 Task: Add Sprouts Organic Oregano Oil + Ginger Gummies to the cart.
Action: Mouse moved to (218, 96)
Screenshot: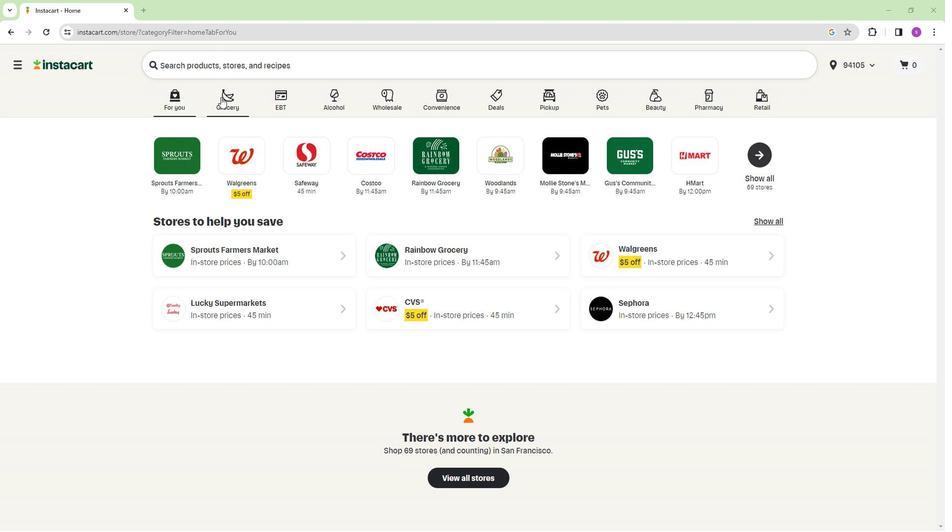 
Action: Mouse pressed left at (218, 96)
Screenshot: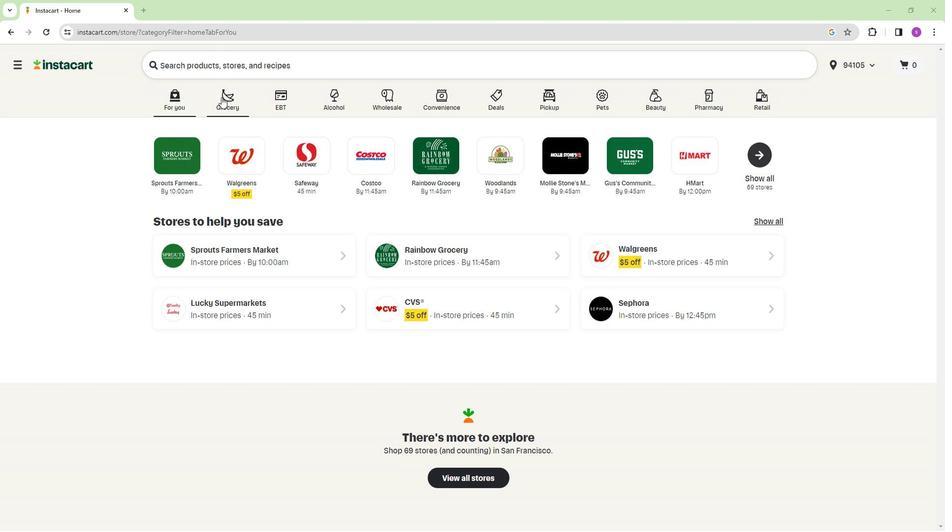 
Action: Mouse moved to (594, 175)
Screenshot: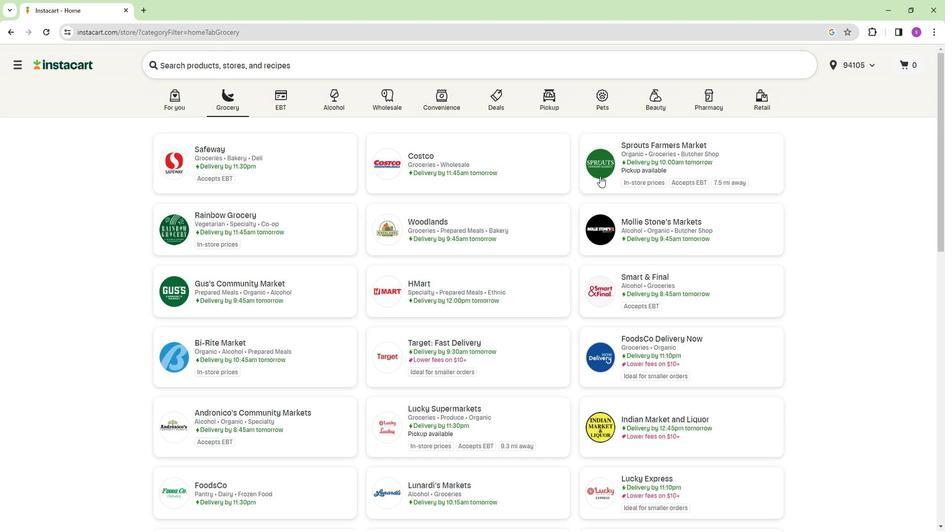 
Action: Mouse pressed left at (594, 175)
Screenshot: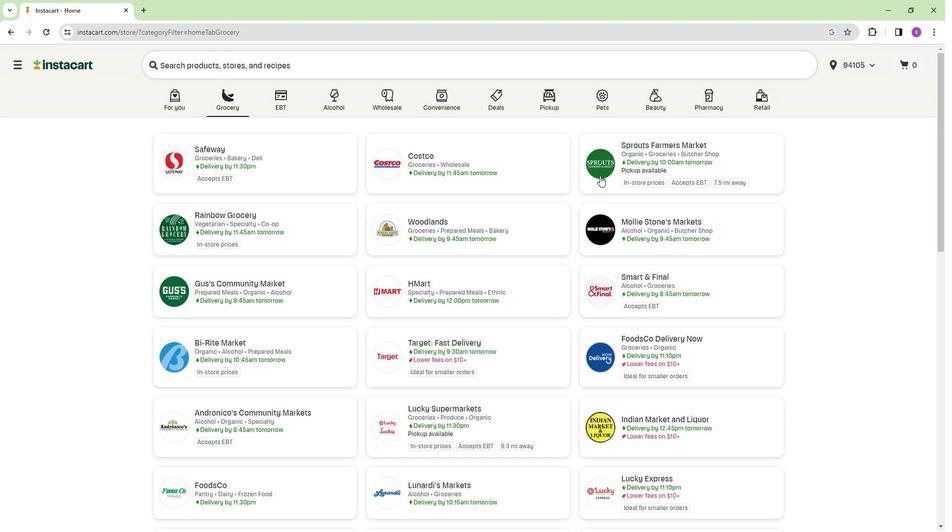 
Action: Mouse moved to (68, 372)
Screenshot: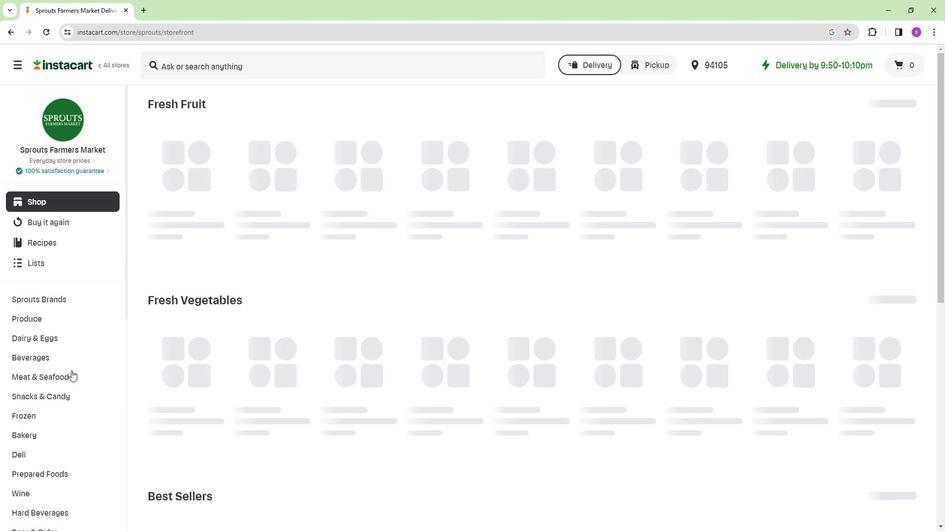 
Action: Mouse scrolled (68, 371) with delta (0, 0)
Screenshot: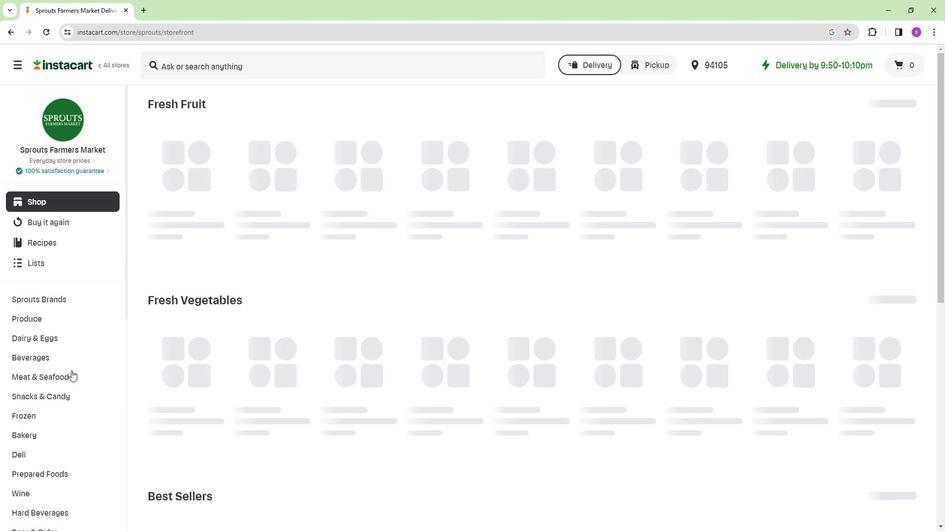 
Action: Mouse moved to (70, 371)
Screenshot: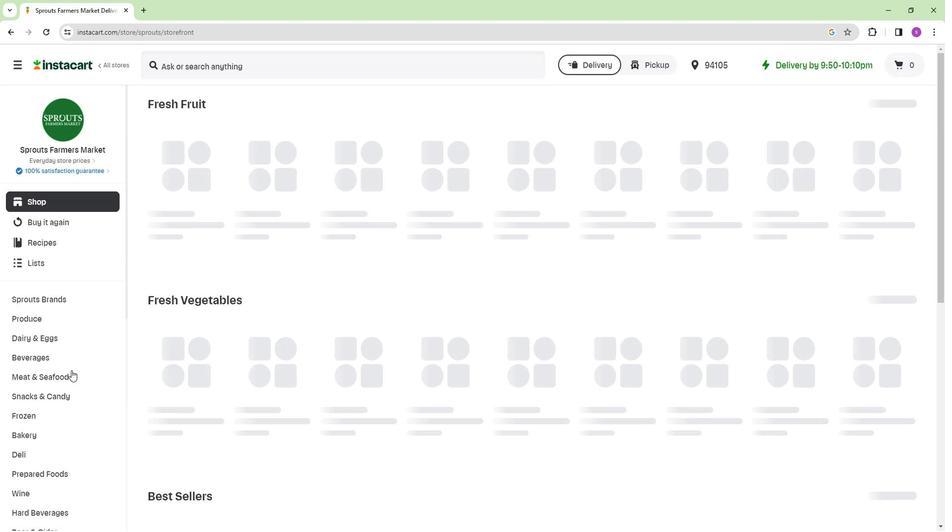 
Action: Mouse scrolled (70, 370) with delta (0, 0)
Screenshot: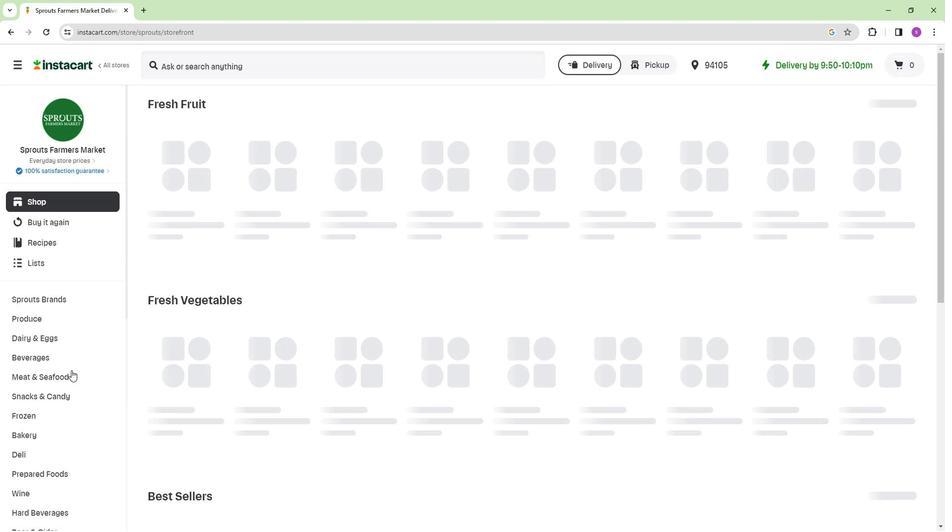 
Action: Mouse moved to (71, 370)
Screenshot: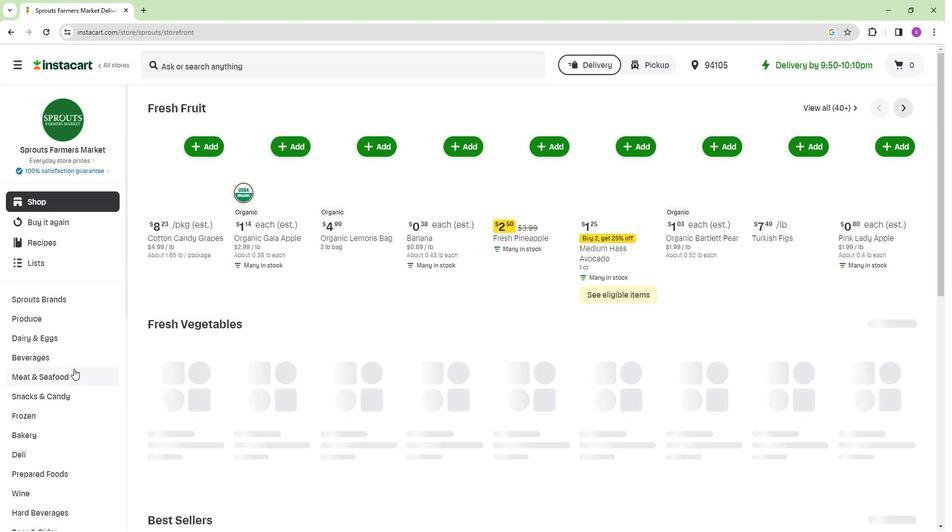 
Action: Mouse scrolled (71, 369) with delta (0, 0)
Screenshot: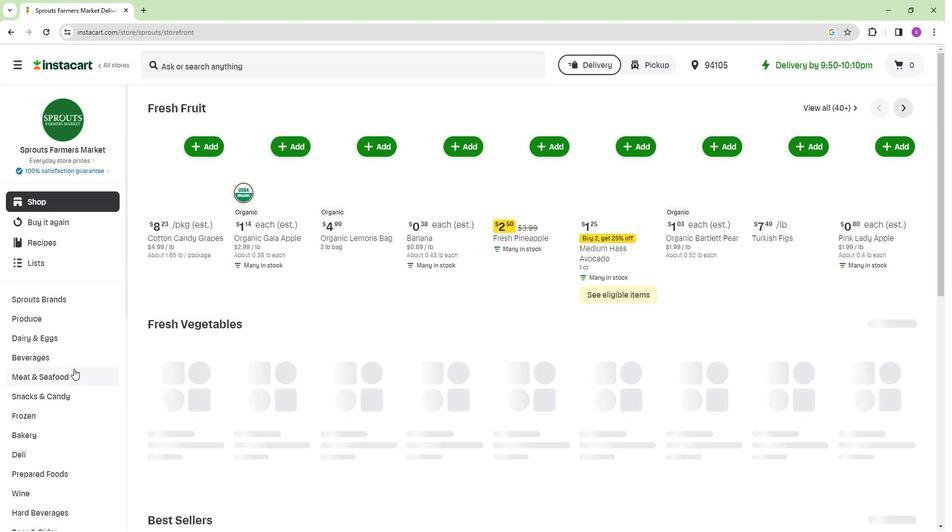 
Action: Mouse moved to (76, 365)
Screenshot: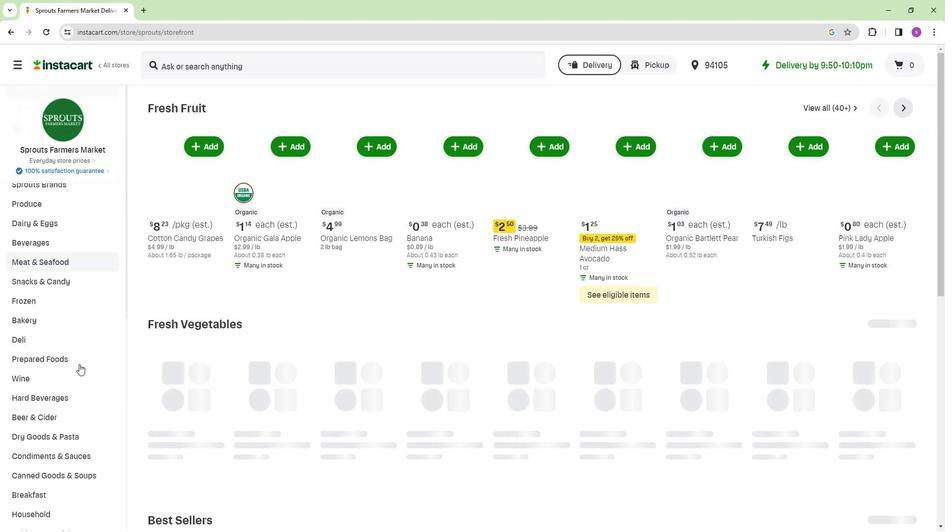 
Action: Mouse scrolled (76, 365) with delta (0, 0)
Screenshot: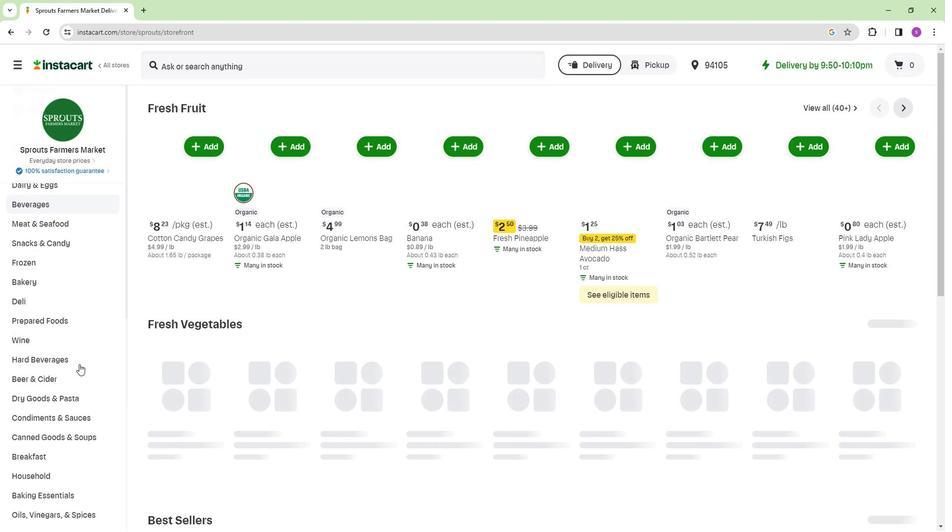 
Action: Mouse moved to (77, 365)
Screenshot: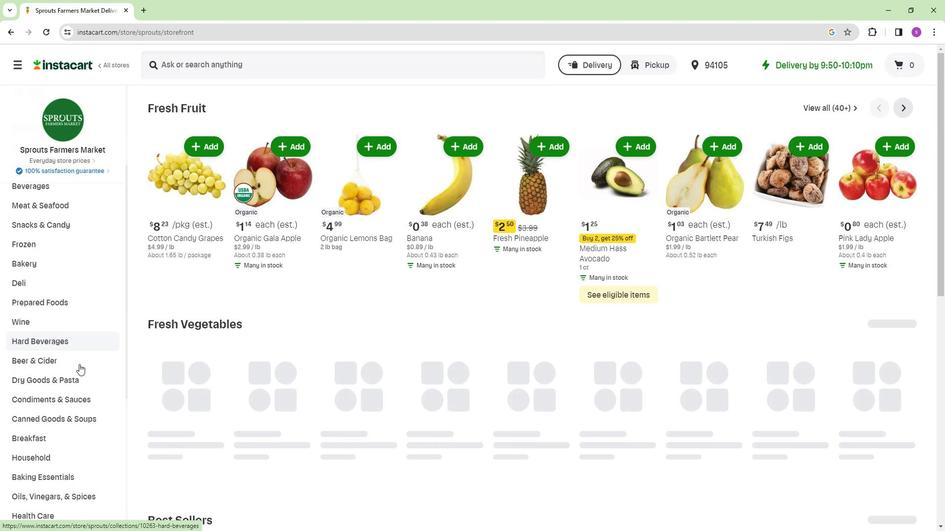 
Action: Mouse scrolled (77, 364) with delta (0, 0)
Screenshot: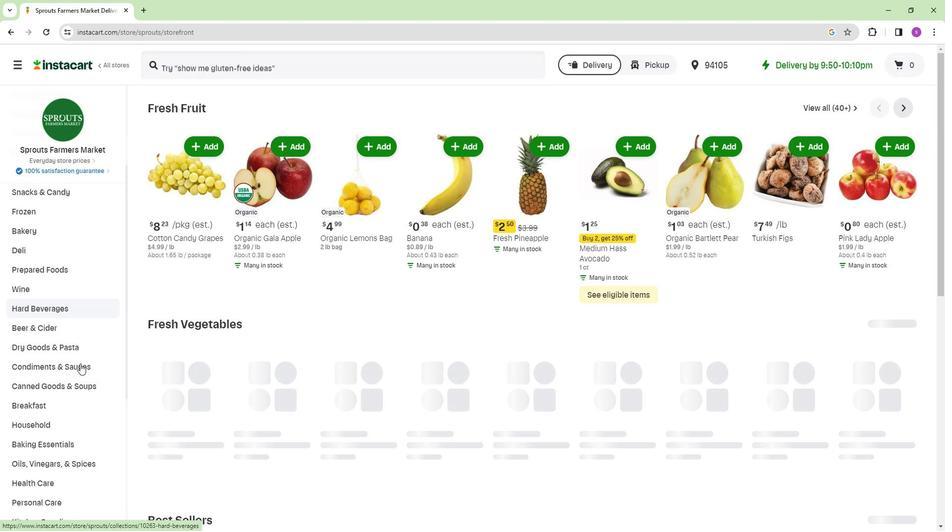 
Action: Mouse scrolled (77, 364) with delta (0, 0)
Screenshot: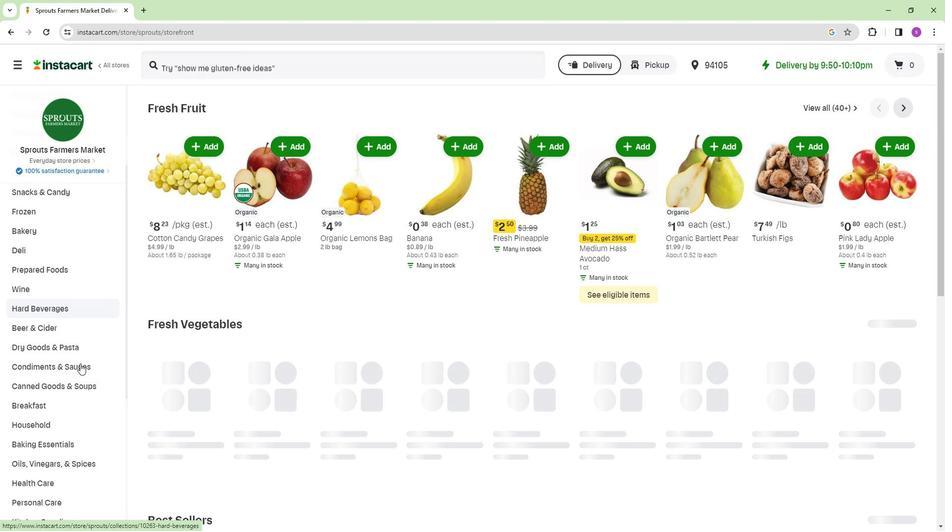 
Action: Mouse moved to (64, 384)
Screenshot: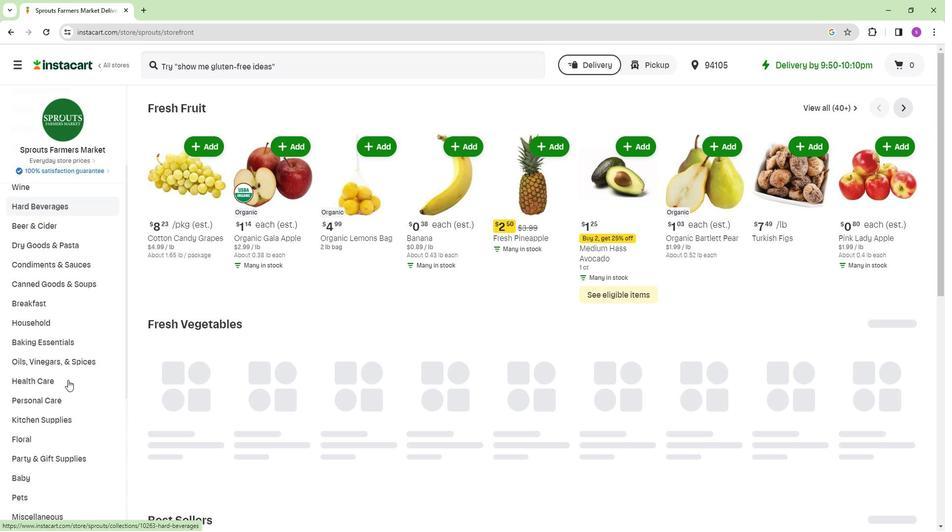 
Action: Mouse pressed left at (64, 384)
Screenshot: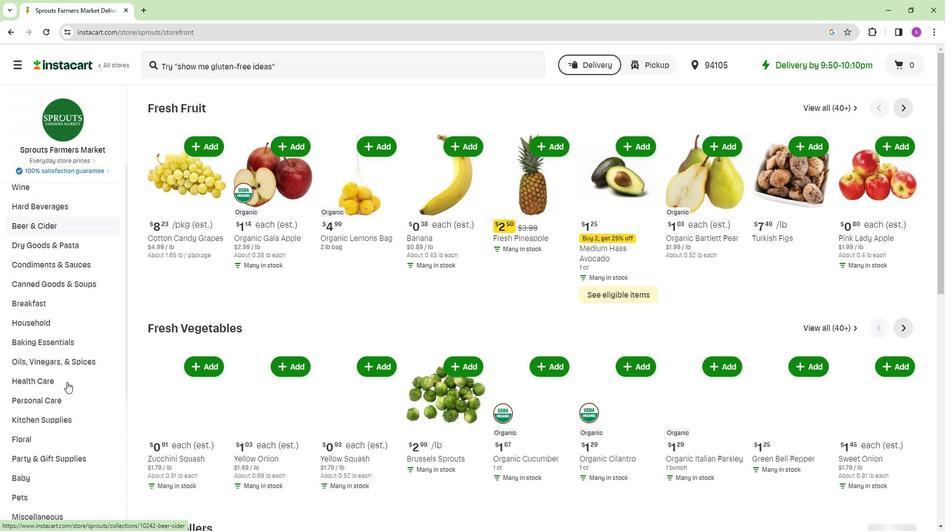 
Action: Mouse moved to (44, 386)
Screenshot: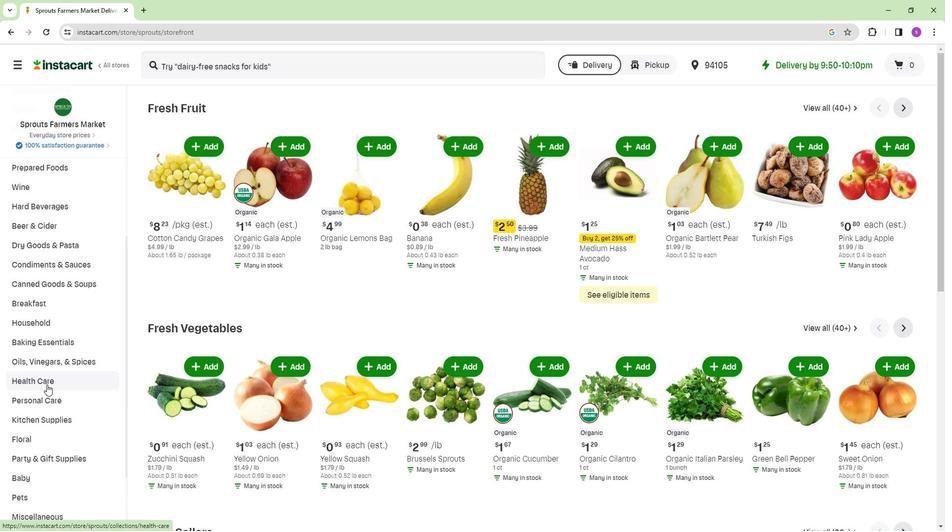 
Action: Mouse pressed left at (44, 386)
Screenshot: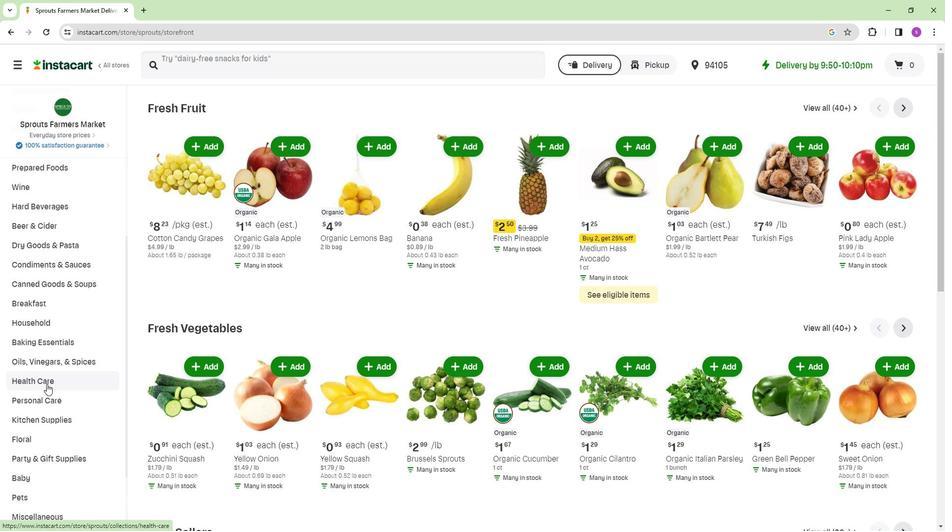 
Action: Mouse moved to (334, 131)
Screenshot: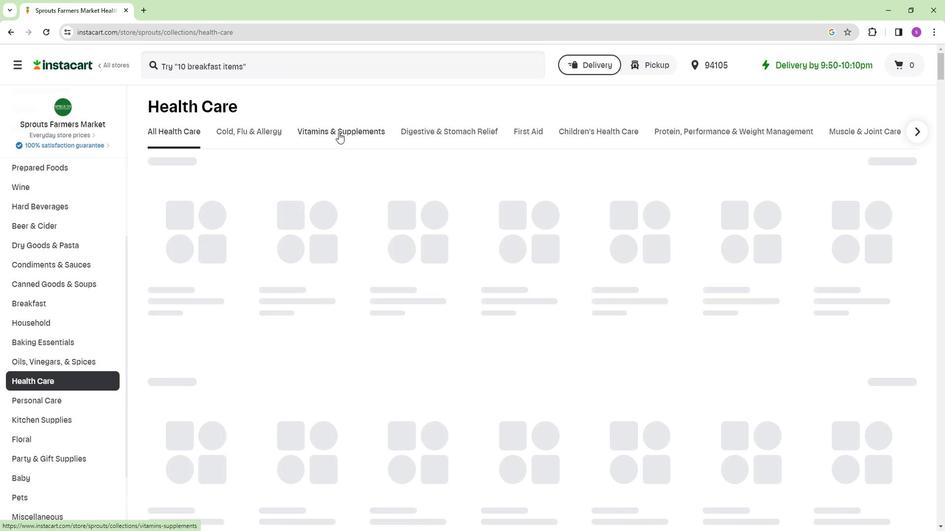 
Action: Mouse pressed left at (334, 131)
Screenshot: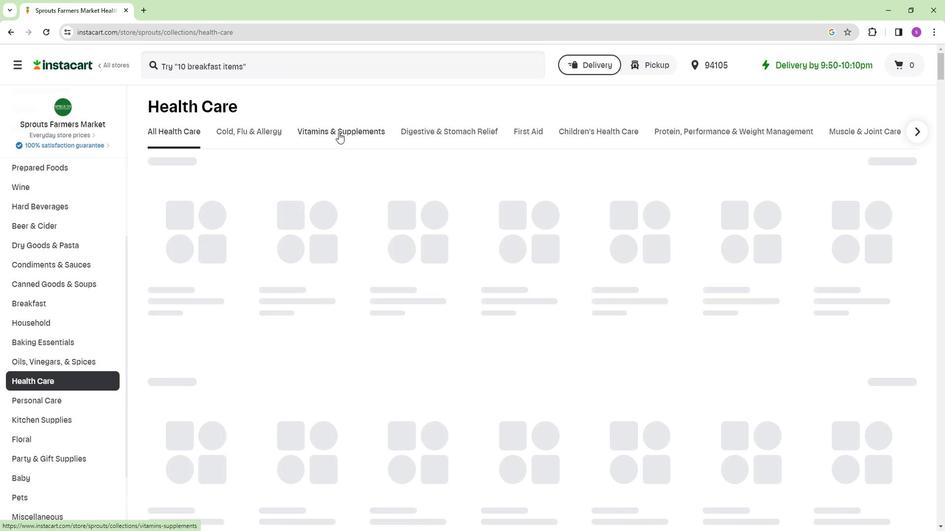 
Action: Mouse moved to (315, 176)
Screenshot: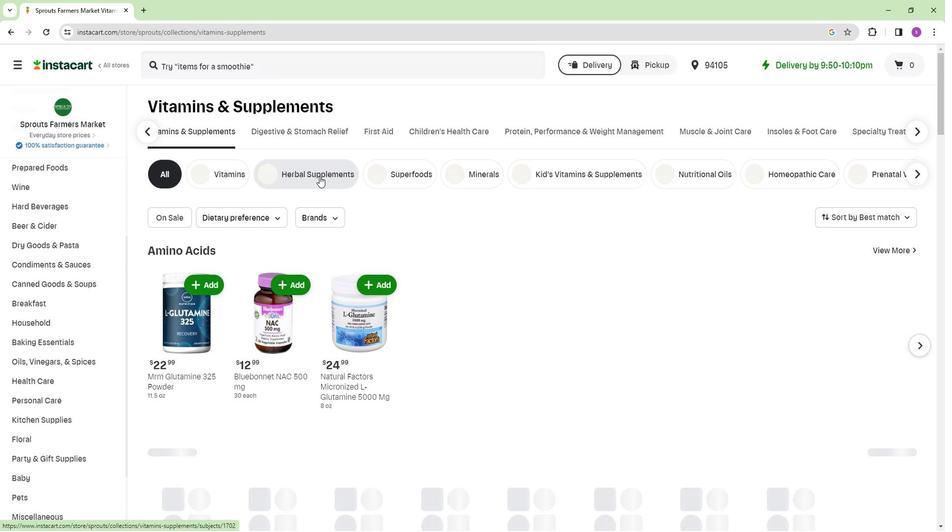 
Action: Mouse pressed left at (315, 176)
Screenshot: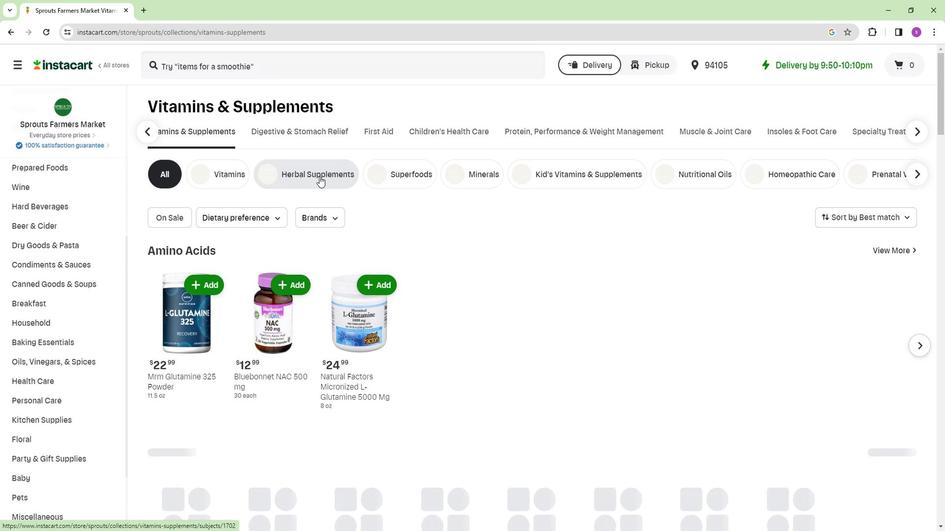 
Action: Mouse moved to (275, 64)
Screenshot: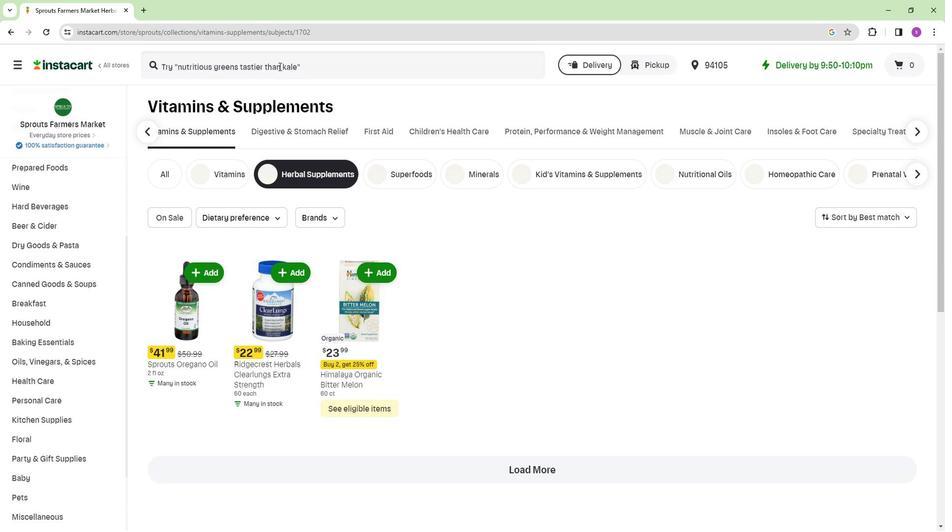 
Action: Mouse pressed left at (275, 64)
Screenshot: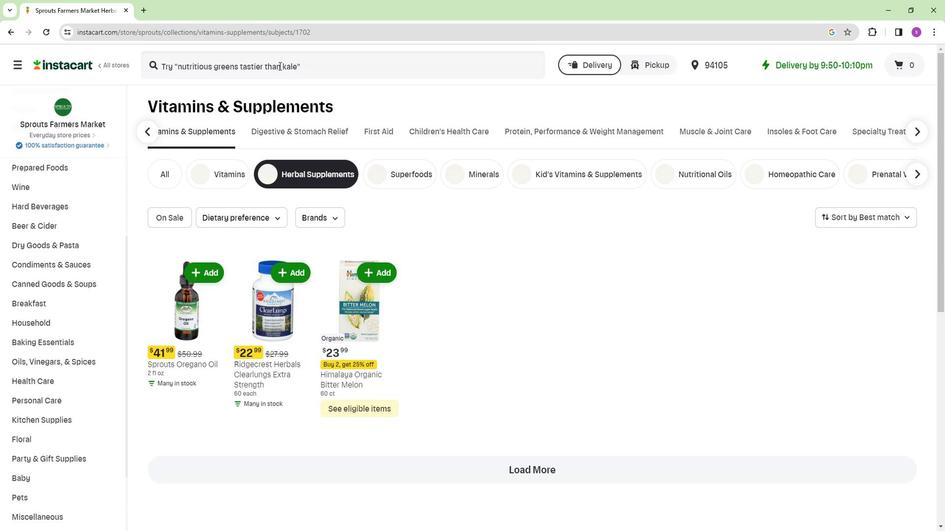 
Action: Key pressed <Key.shift>Sprouts<Key.space><Key.shift>Organic<Key.space><Key.shift>Oe<Key.backspace>regano<Key.space><Key.shift>Ol<Key.backspace>il<Key.space>+<Key.space><Key.shift>Ginger<Key.space><Key.shift>Gummies<Key.enter>
Screenshot: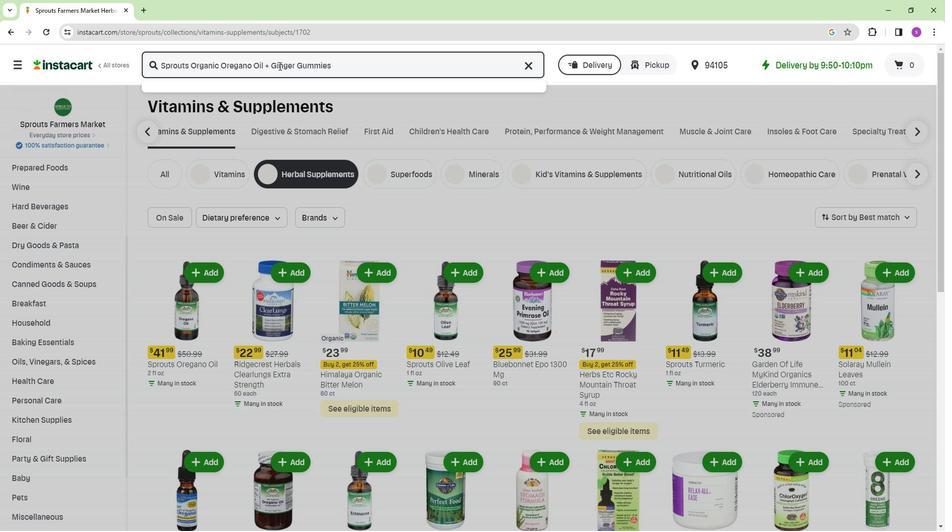 
Action: Mouse moved to (268, 333)
Screenshot: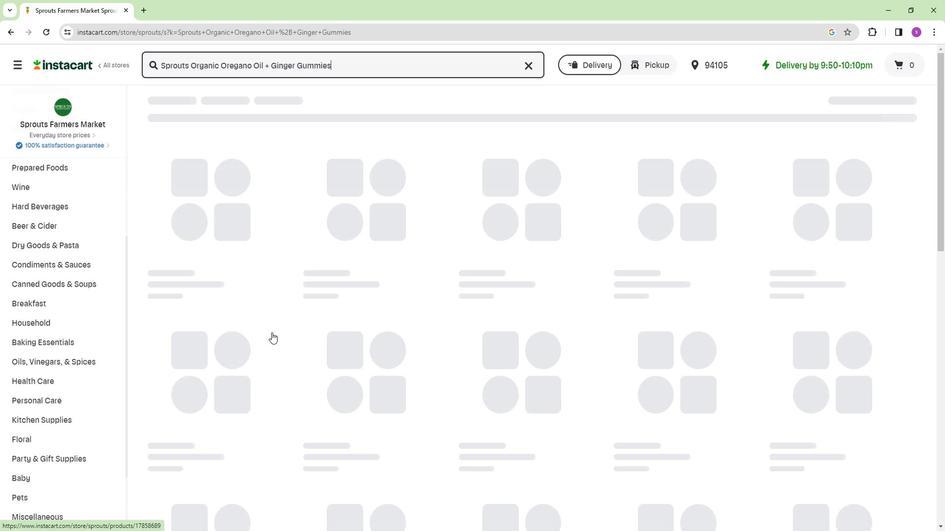 
Action: Mouse scrolled (268, 333) with delta (0, 0)
Screenshot: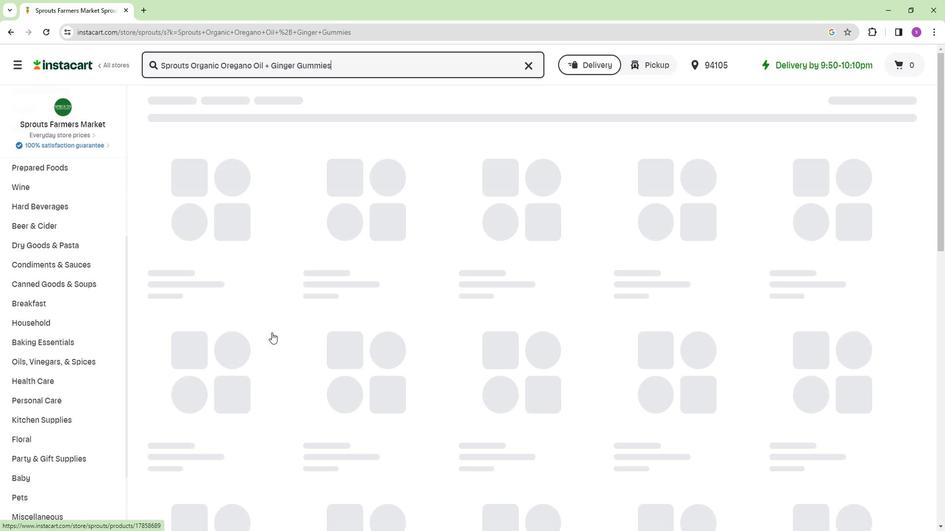 
Action: Mouse scrolled (268, 333) with delta (0, 0)
Screenshot: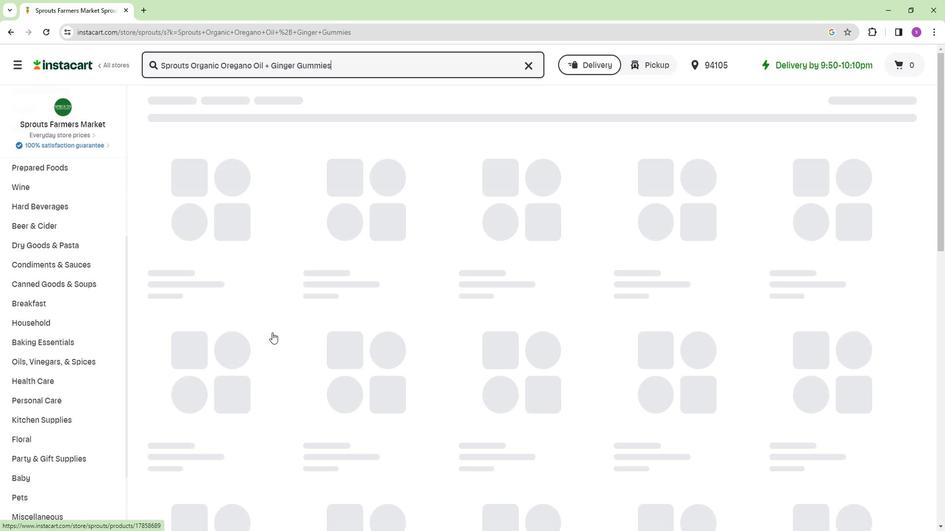 
Action: Mouse scrolled (268, 333) with delta (0, 0)
Screenshot: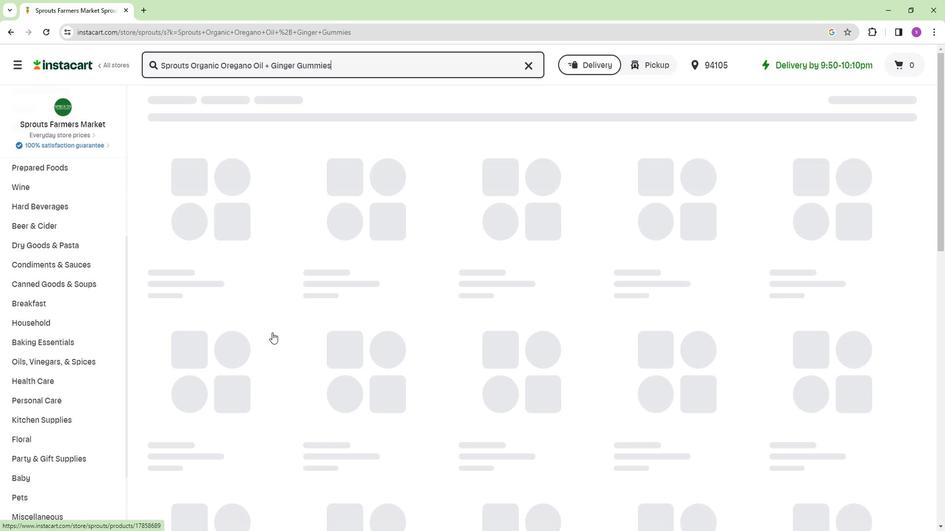 
Action: Mouse scrolled (268, 333) with delta (0, 0)
Screenshot: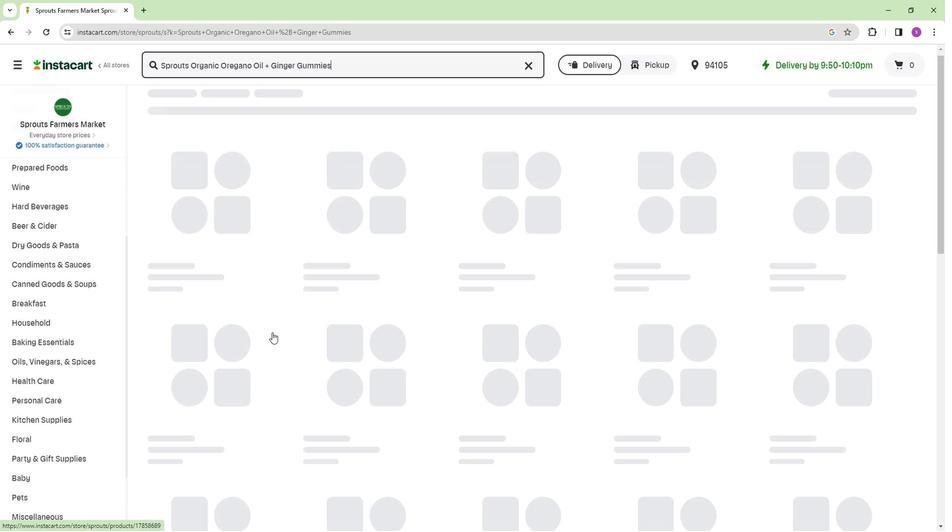 
Action: Mouse scrolled (268, 333) with delta (0, 0)
Screenshot: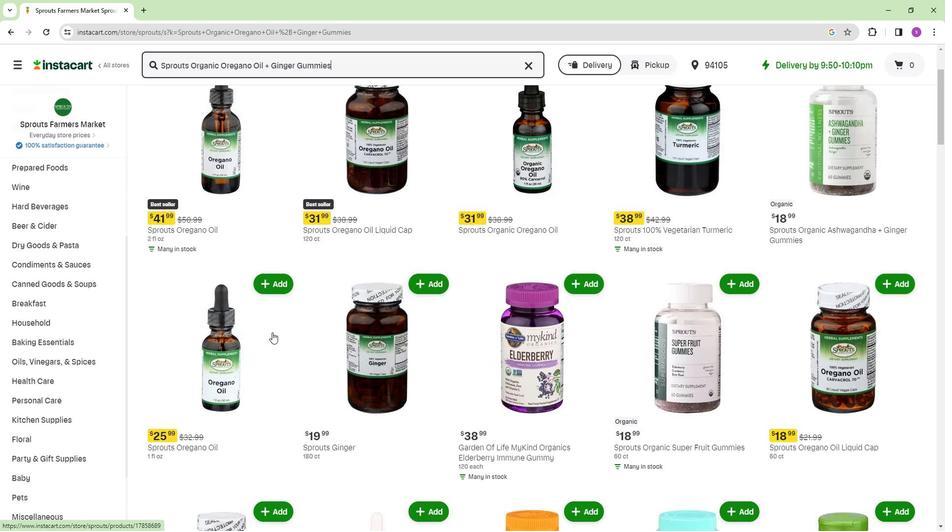 
Action: Mouse moved to (271, 332)
Screenshot: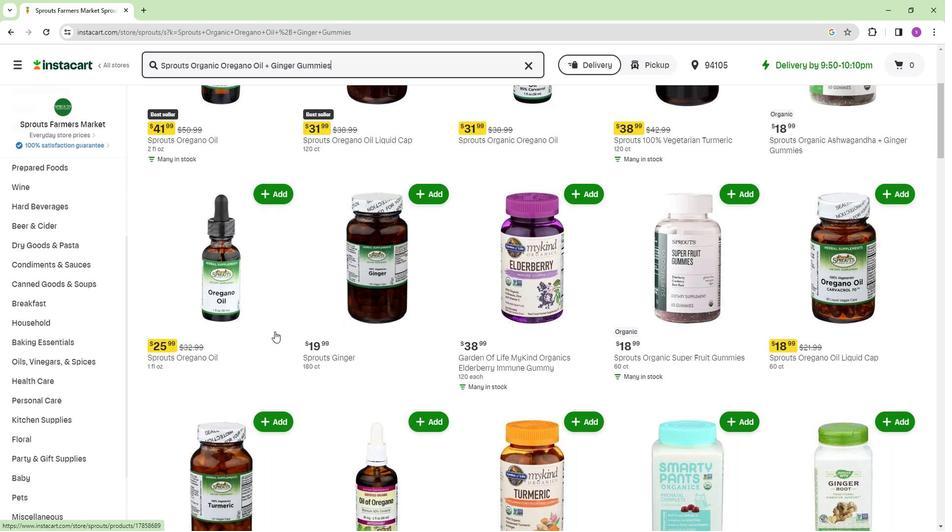 
Action: Mouse scrolled (271, 333) with delta (0, 0)
Screenshot: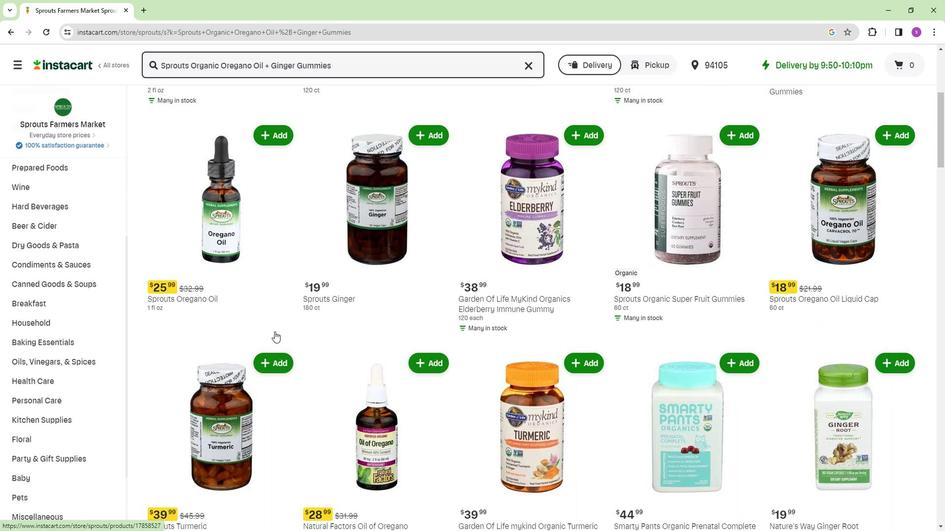 
Action: Mouse scrolled (271, 333) with delta (0, 0)
Screenshot: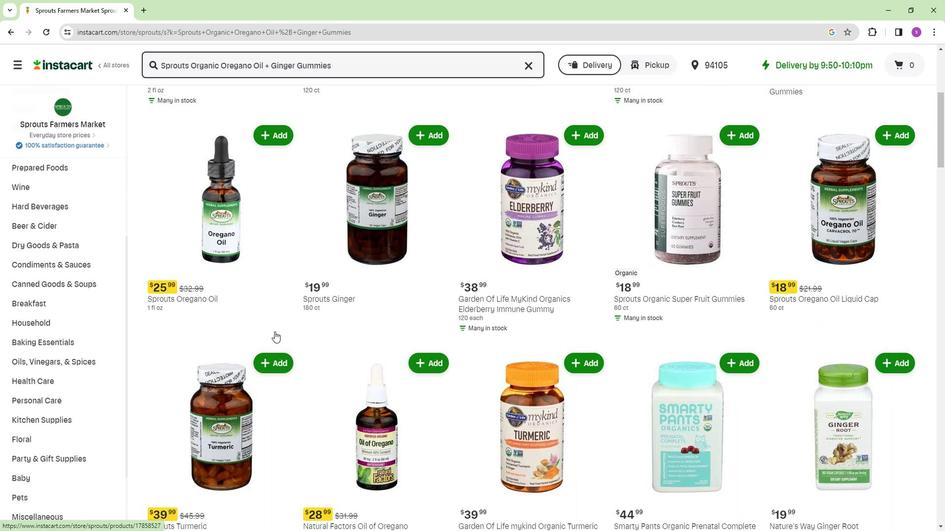 
Action: Mouse scrolled (271, 333) with delta (0, 0)
Screenshot: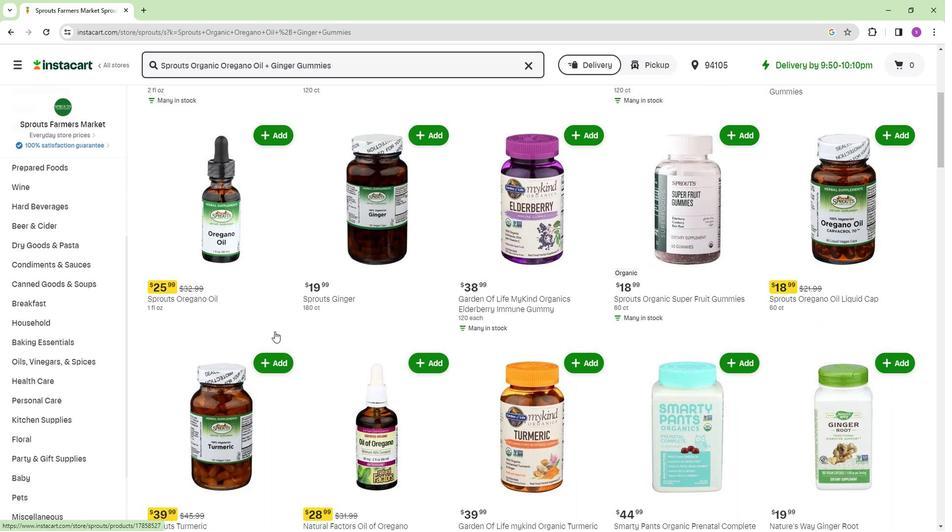 
Action: Mouse scrolled (271, 333) with delta (0, 0)
Screenshot: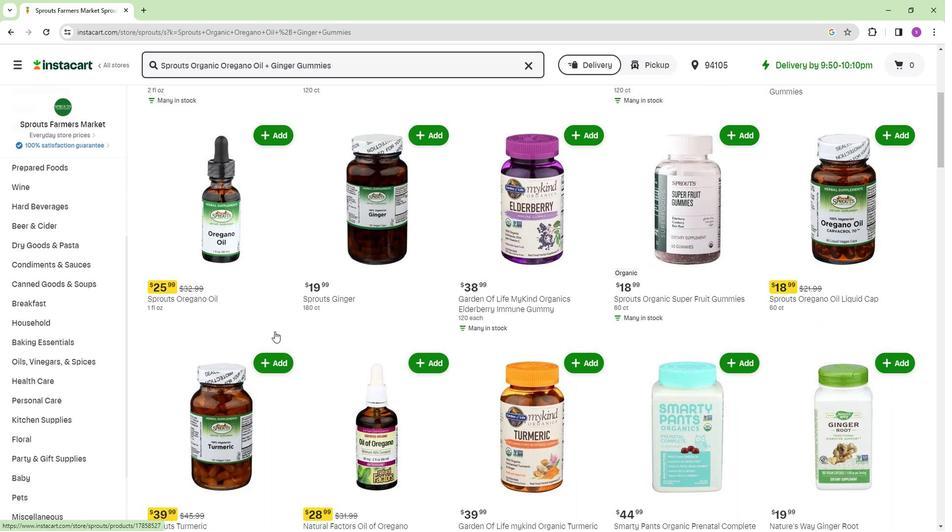 
Action: Mouse scrolled (271, 333) with delta (0, 0)
Screenshot: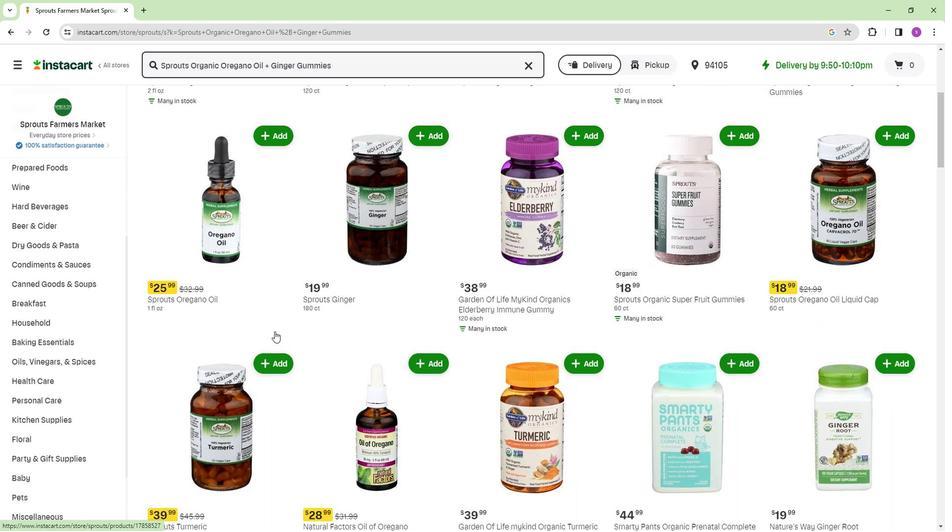 
Action: Mouse moved to (422, 348)
Screenshot: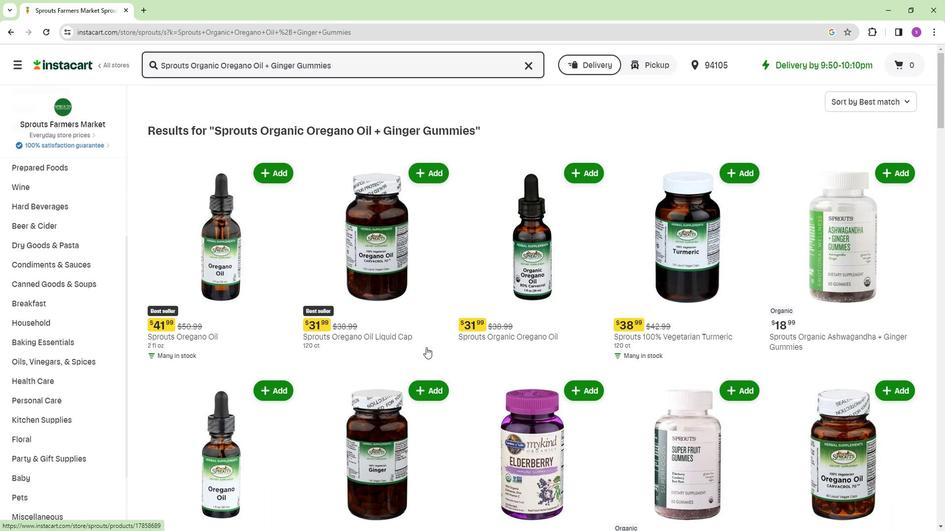 
Action: Mouse scrolled (422, 348) with delta (0, 0)
Screenshot: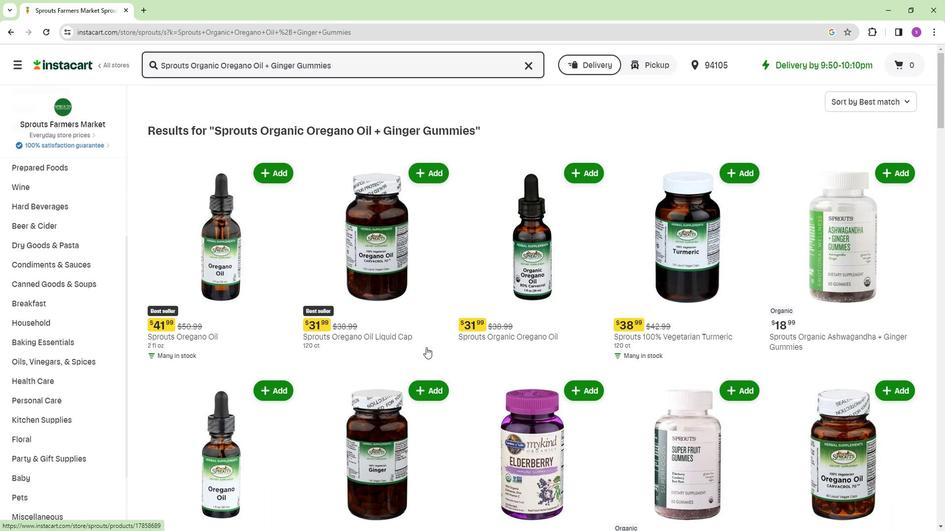 
Action: Mouse moved to (585, 325)
Screenshot: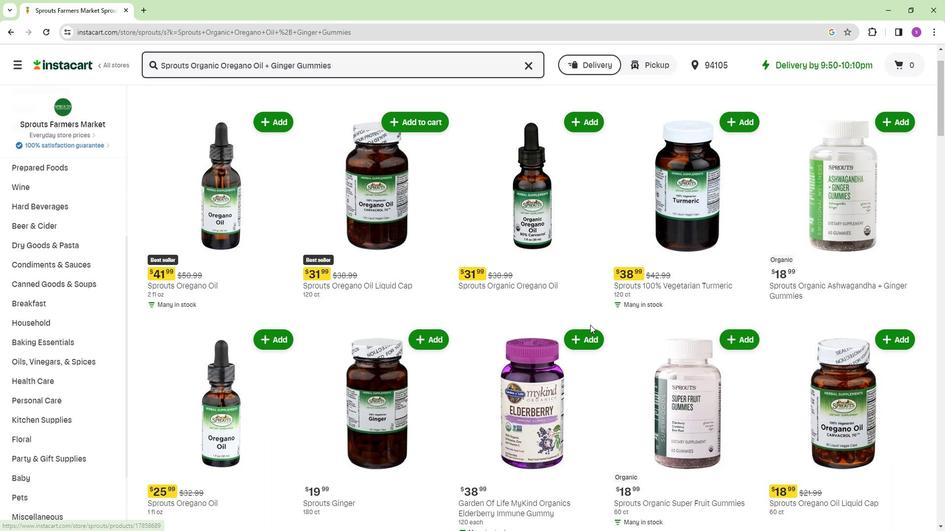 
Action: Mouse scrolled (585, 325) with delta (0, 0)
Screenshot: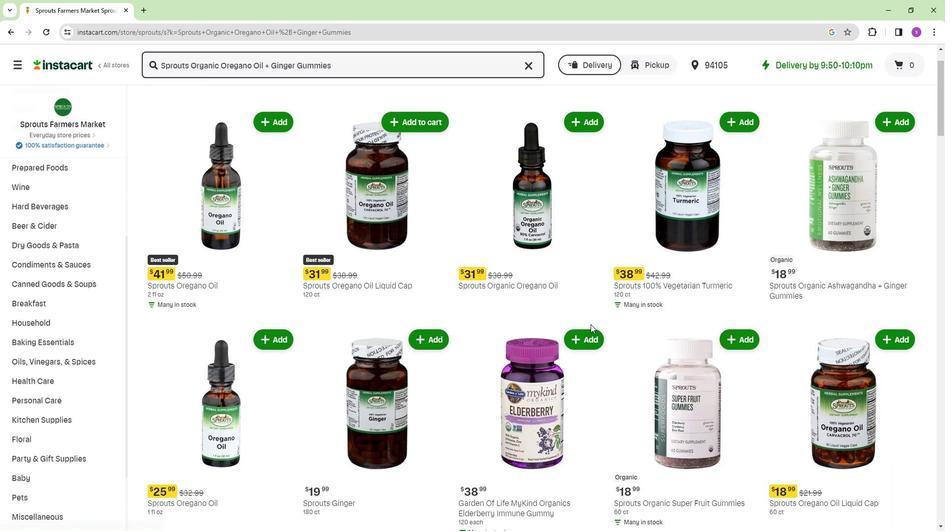 
Action: Mouse moved to (590, 322)
Screenshot: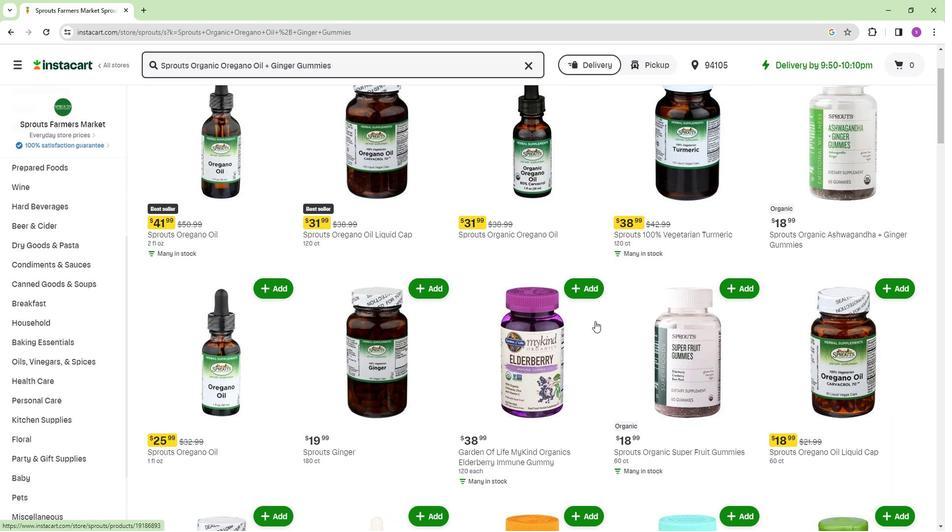 
Action: Mouse scrolled (590, 321) with delta (0, 0)
Screenshot: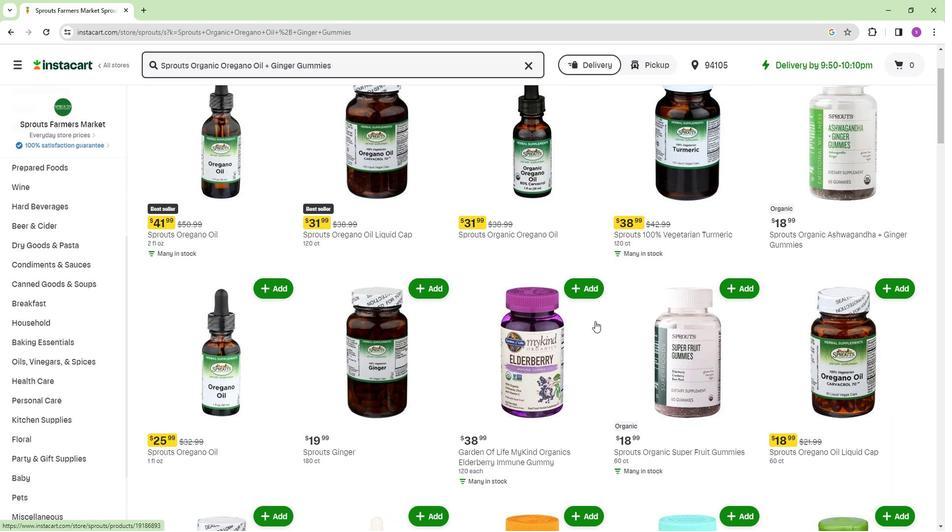
Action: Mouse moved to (676, 324)
Screenshot: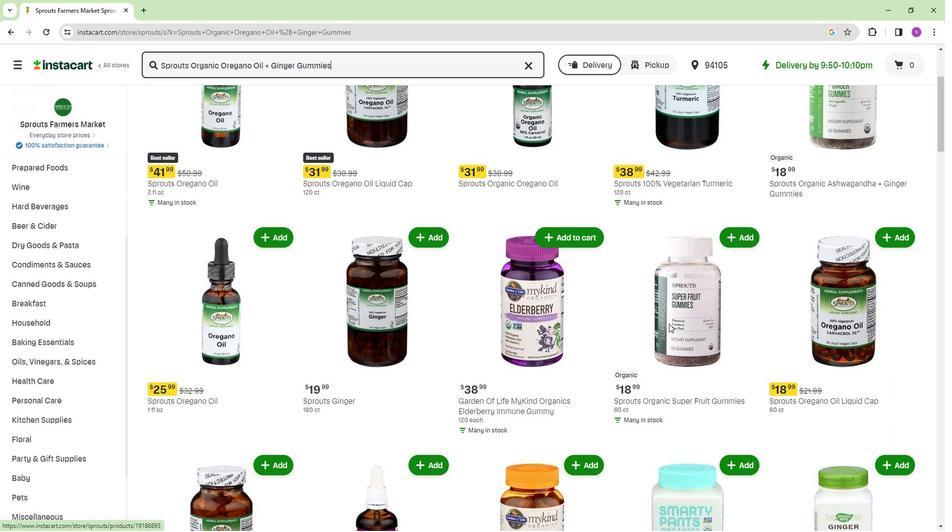 
Action: Mouse scrolled (676, 323) with delta (0, 0)
Screenshot: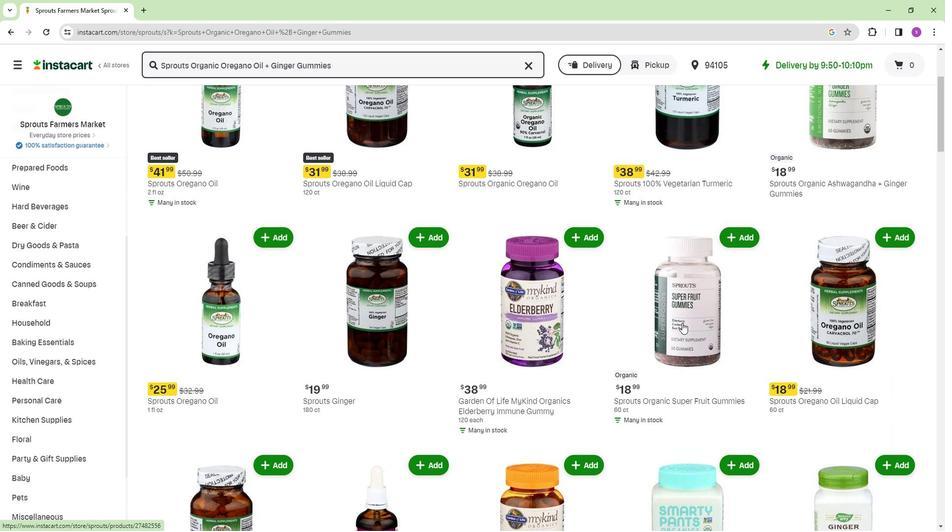
Action: Mouse scrolled (676, 323) with delta (0, 0)
Screenshot: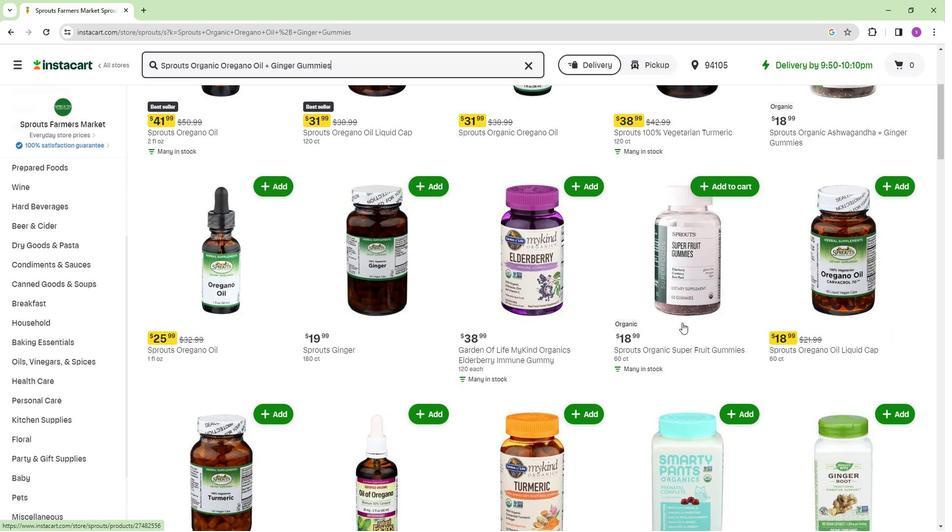 
Action: Mouse moved to (390, 353)
Screenshot: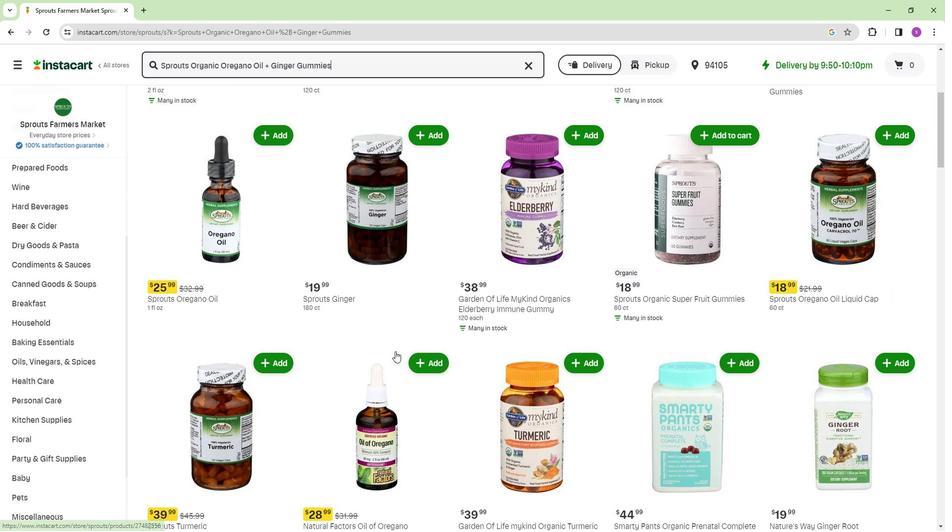 
Action: Mouse scrolled (390, 352) with delta (0, 0)
Screenshot: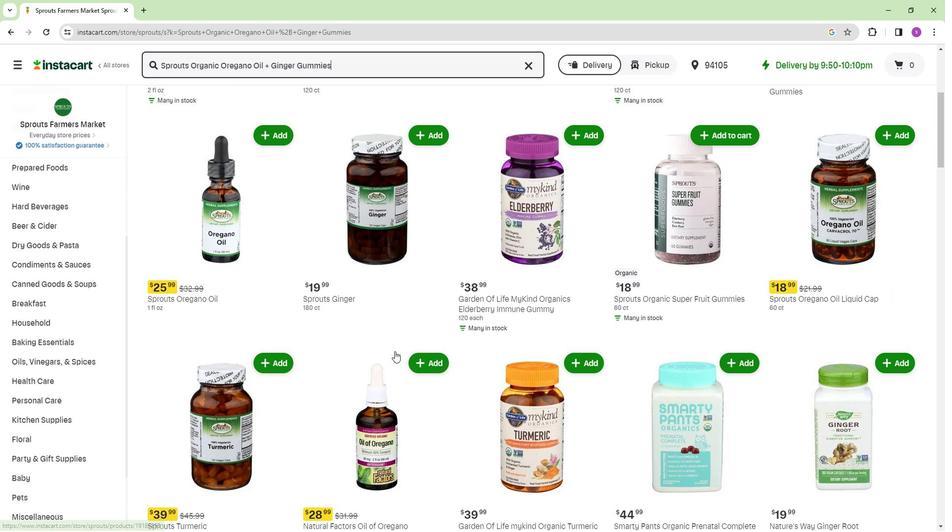 
Action: Mouse moved to (518, 357)
Screenshot: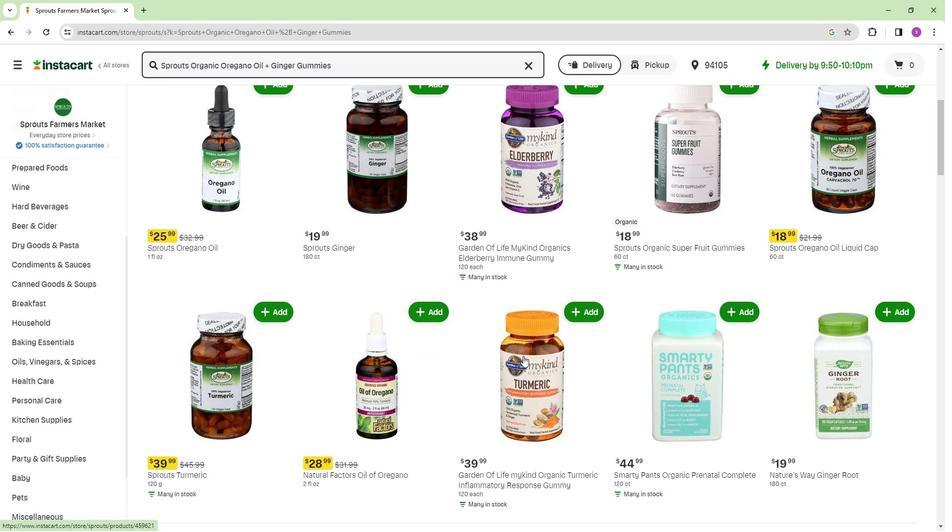 
Action: Mouse scrolled (518, 357) with delta (0, 0)
Screenshot: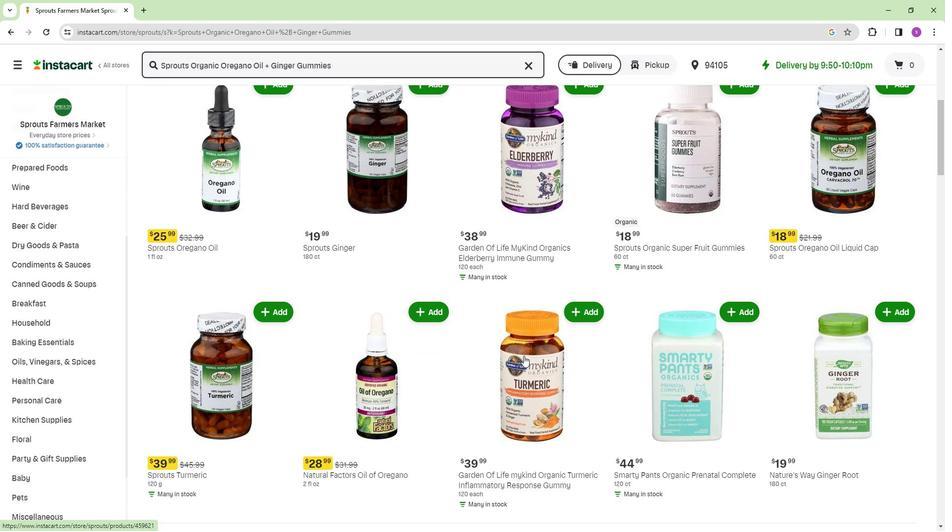 
Action: Mouse moved to (600, 370)
Screenshot: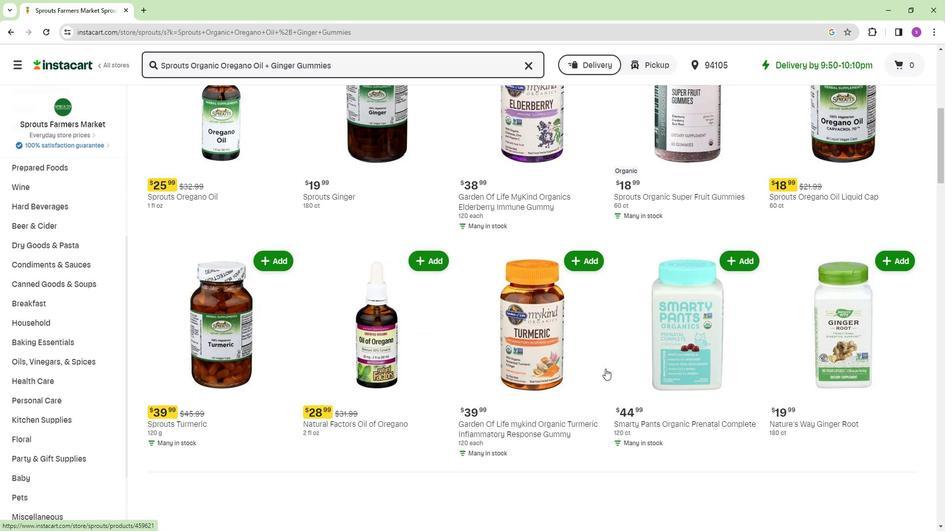 
Action: Mouse scrolled (600, 370) with delta (0, 0)
Screenshot: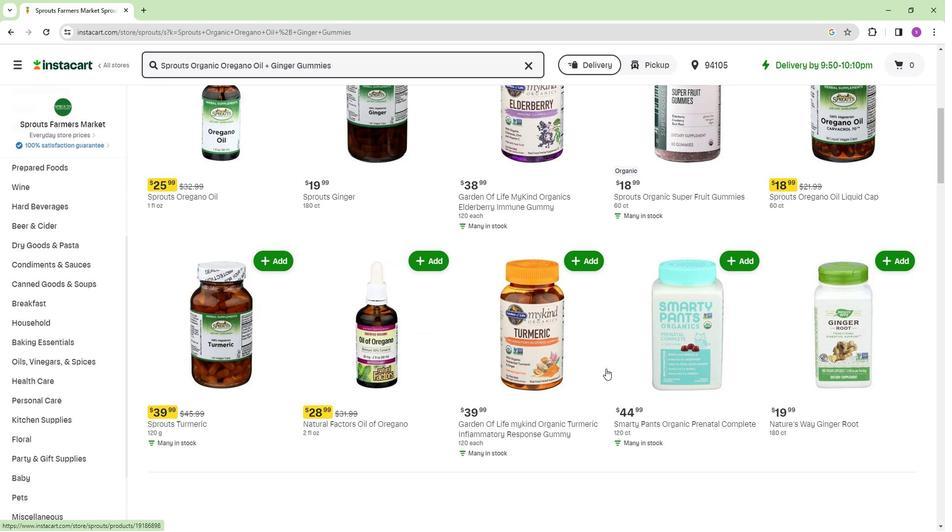 
Action: Mouse scrolled (600, 370) with delta (0, 0)
Screenshot: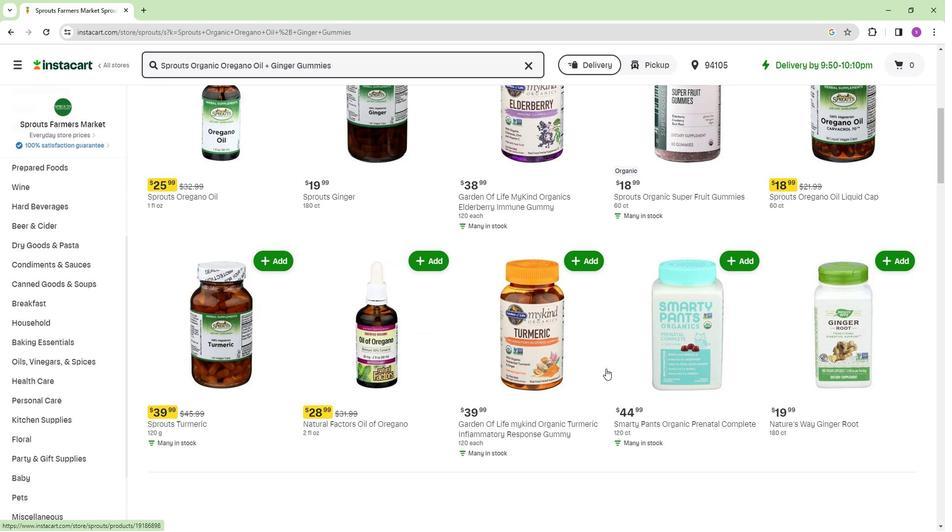 
Action: Mouse moved to (366, 370)
Screenshot: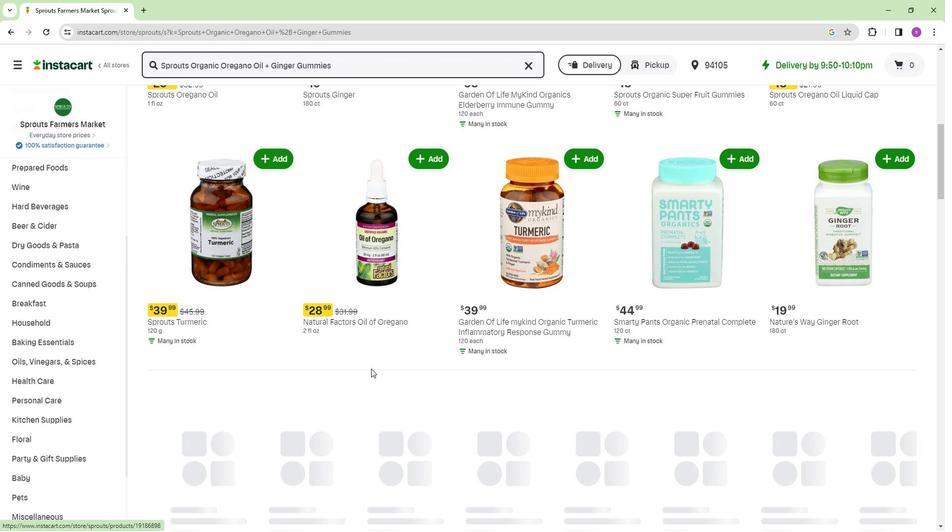 
Action: Mouse scrolled (366, 370) with delta (0, 0)
Screenshot: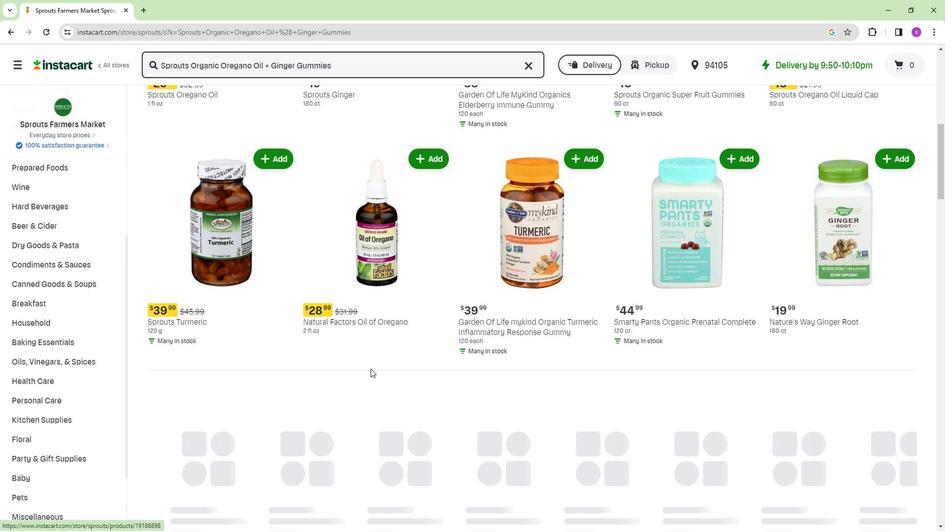 
Action: Mouse moved to (317, 307)
Screenshot: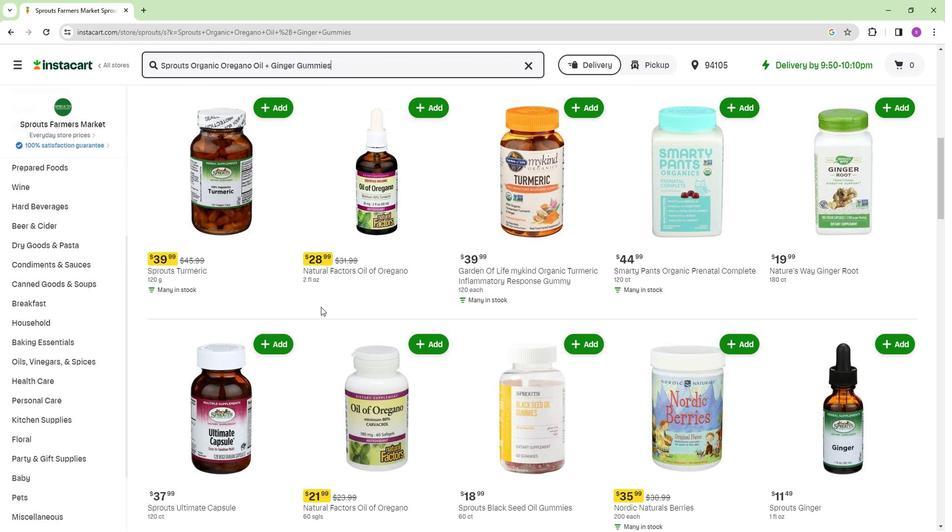 
Action: Mouse scrolled (317, 307) with delta (0, 0)
Screenshot: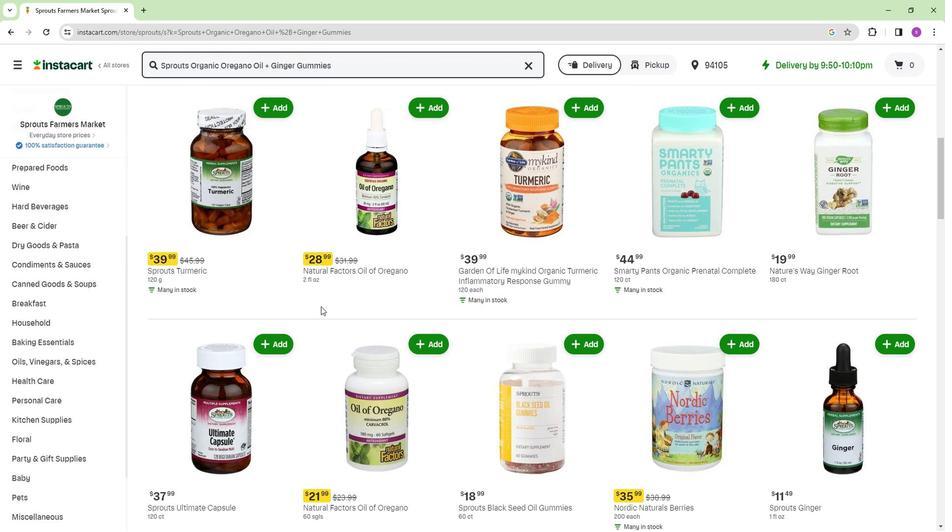 
Action: Mouse scrolled (317, 307) with delta (0, 0)
Screenshot: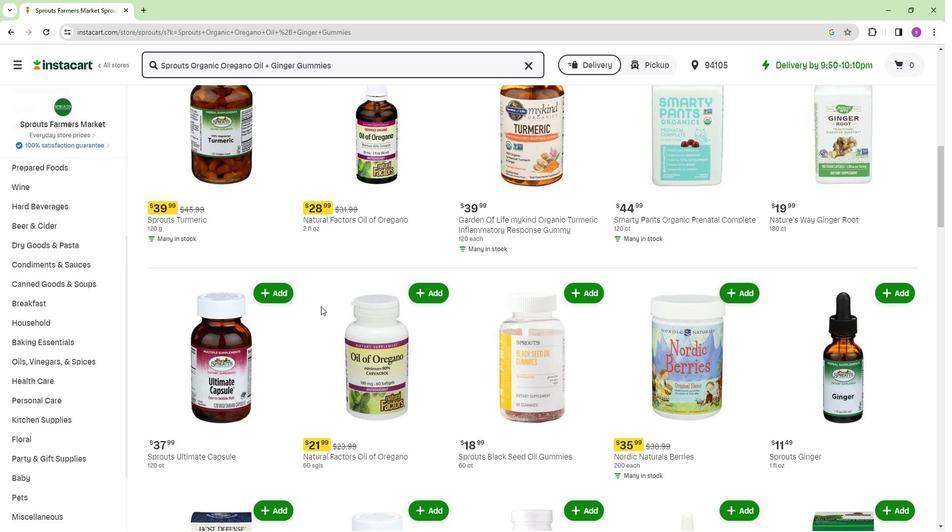 
Action: Mouse moved to (412, 368)
Screenshot: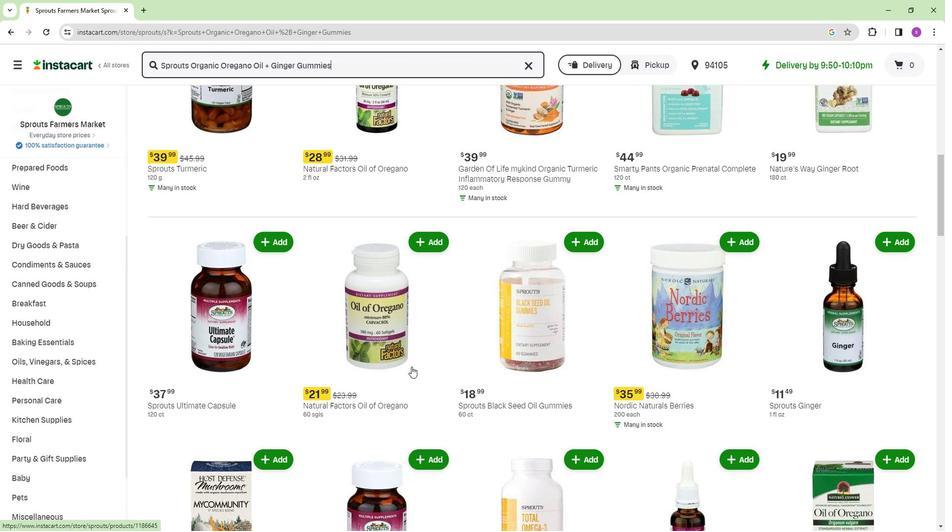 
Action: Mouse scrolled (412, 368) with delta (0, 0)
Screenshot: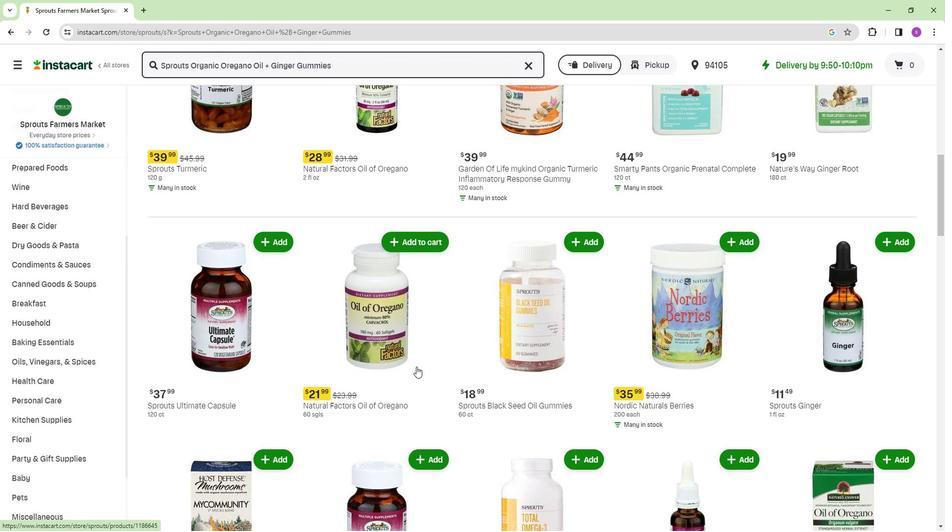 
Action: Mouse moved to (467, 371)
Screenshot: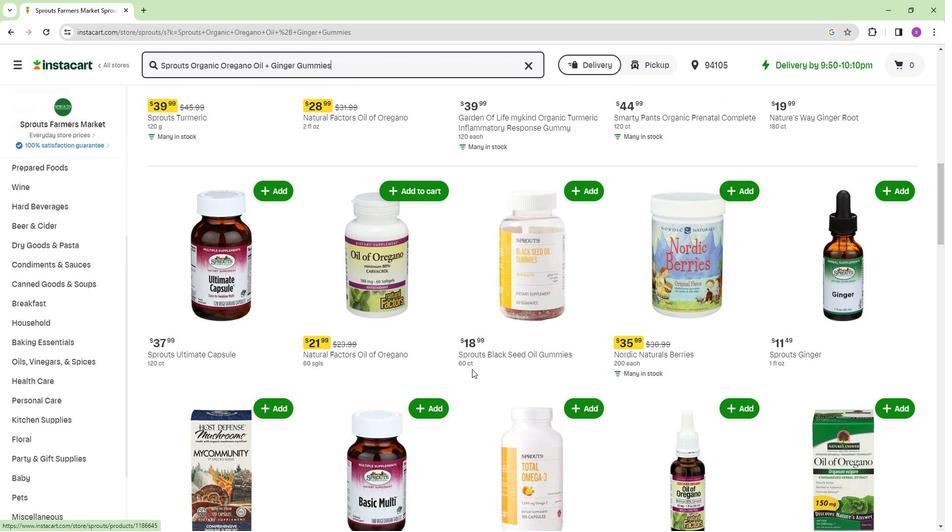 
Action: Mouse scrolled (467, 370) with delta (0, 0)
Screenshot: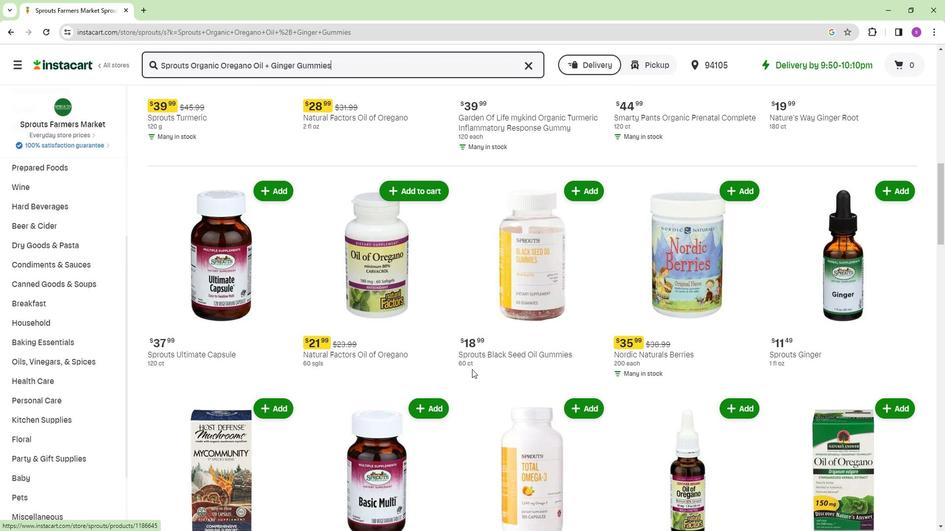 
Action: Mouse scrolled (467, 370) with delta (0, 0)
Screenshot: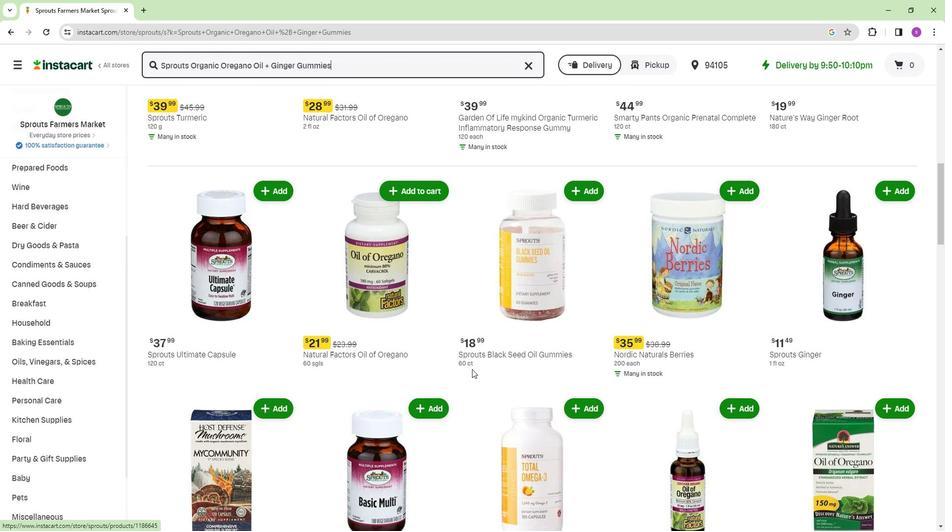 
Action: Mouse moved to (386, 360)
Screenshot: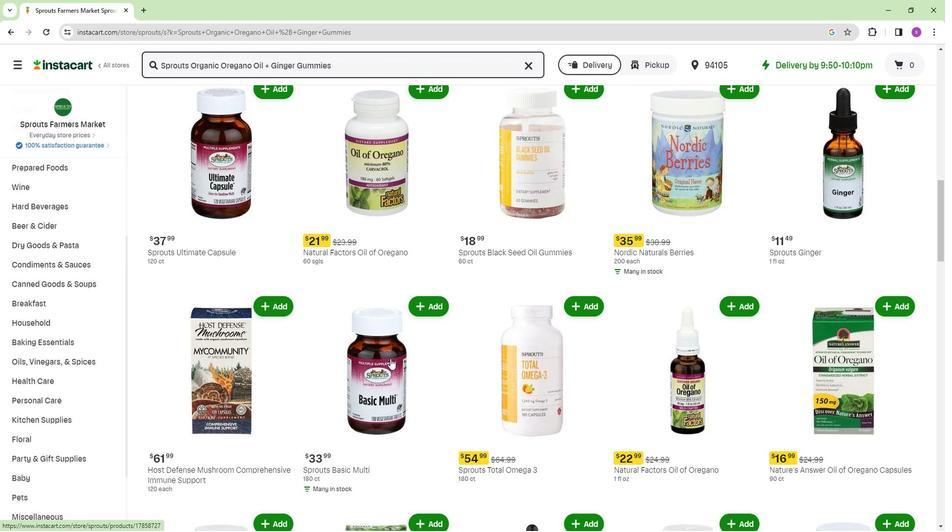 
Action: Mouse scrolled (386, 359) with delta (0, 0)
Screenshot: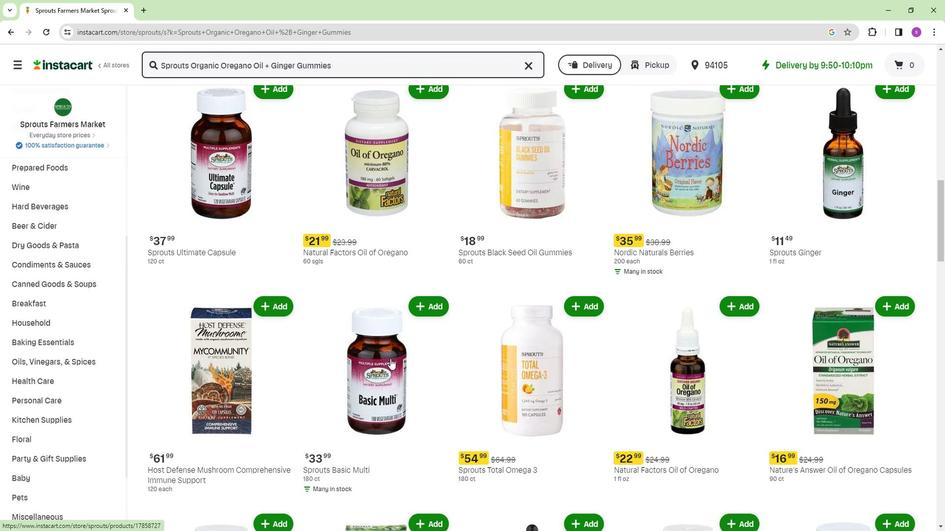 
Action: Mouse moved to (437, 391)
Screenshot: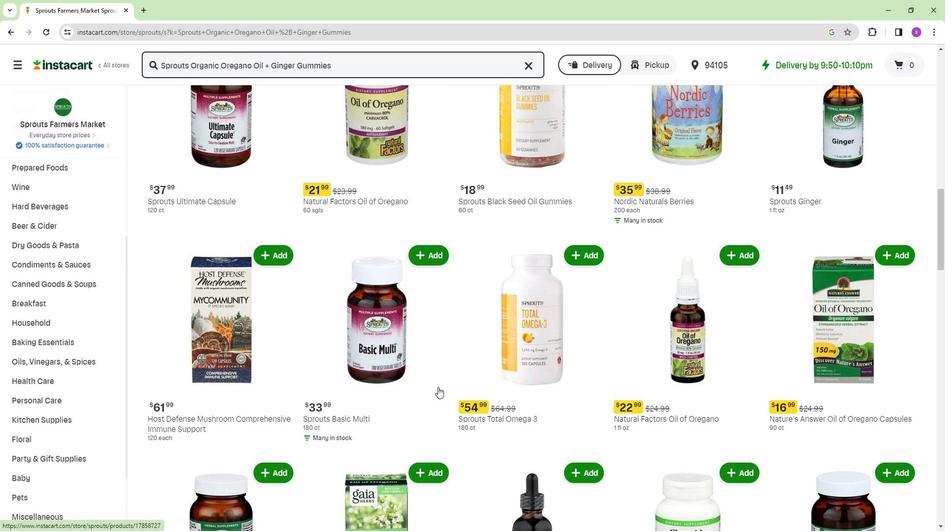 
Action: Mouse scrolled (437, 390) with delta (0, 0)
Screenshot: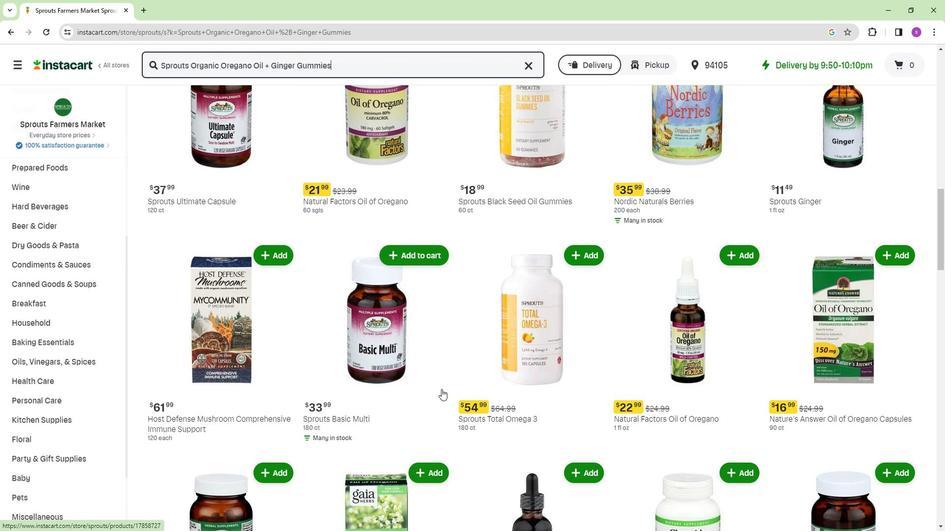 
Action: Mouse moved to (437, 391)
Screenshot: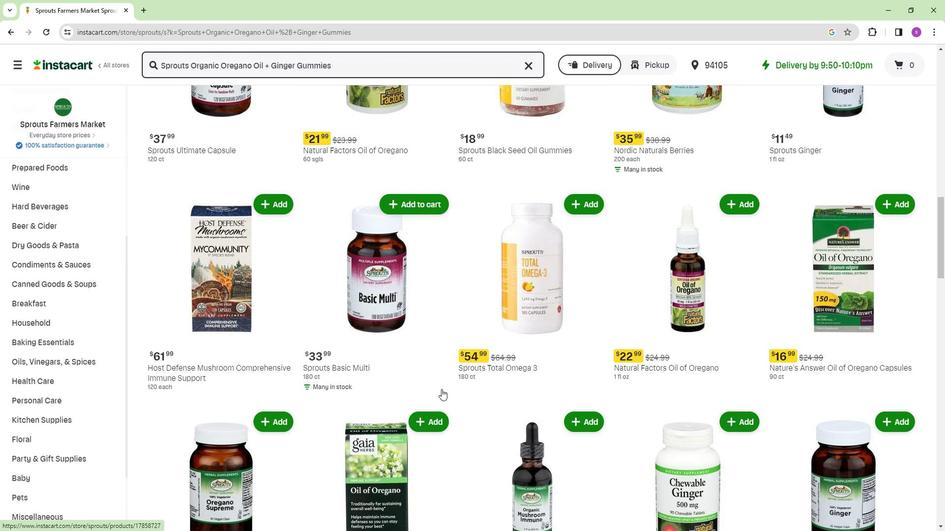 
Action: Mouse scrolled (437, 390) with delta (0, 0)
Screenshot: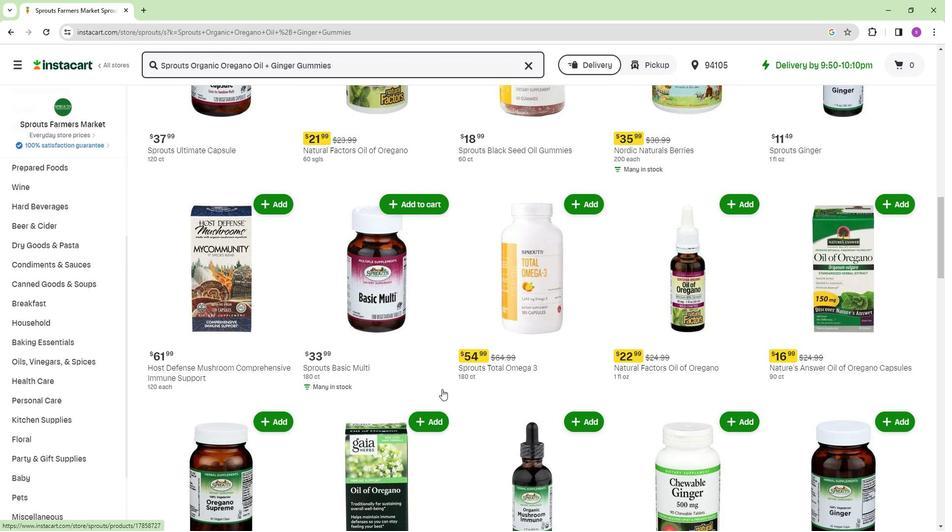 
Action: Mouse moved to (392, 354)
Screenshot: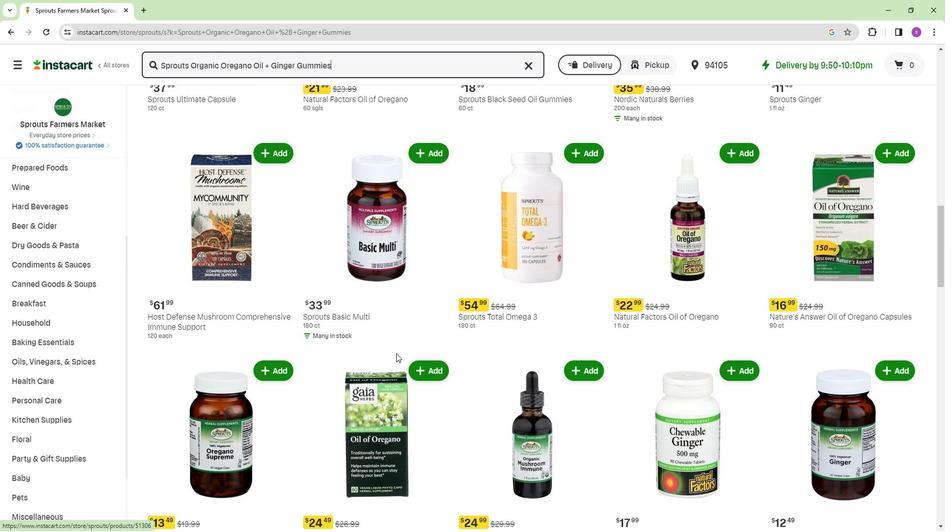 
Action: Mouse scrolled (392, 354) with delta (0, 0)
Screenshot: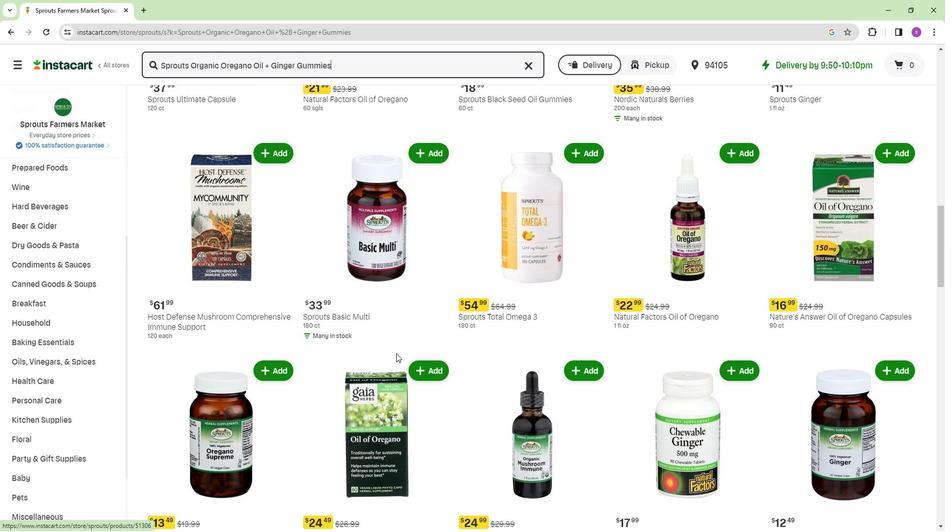 
Action: Mouse moved to (361, 383)
Screenshot: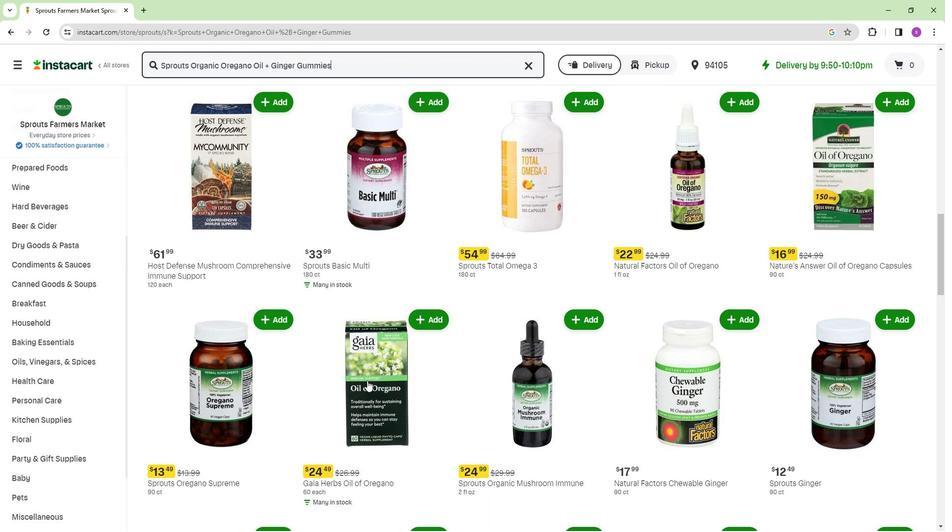 
Action: Mouse scrolled (361, 382) with delta (0, 0)
Screenshot: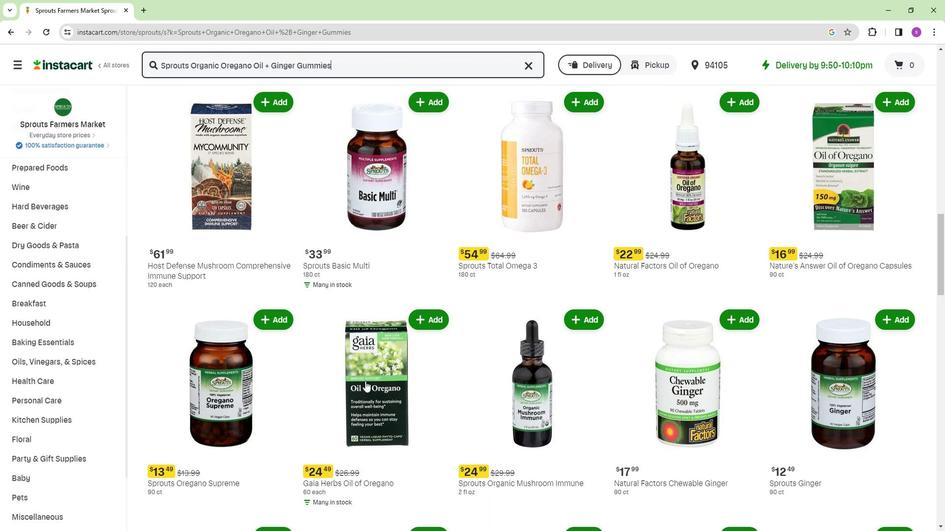 
Action: Mouse scrolled (361, 382) with delta (0, 0)
Screenshot: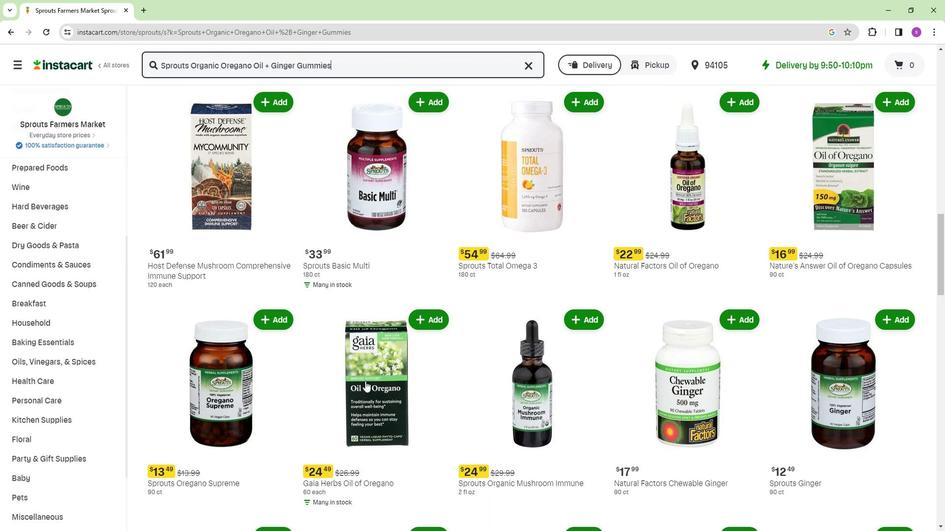 
Action: Mouse moved to (402, 389)
Screenshot: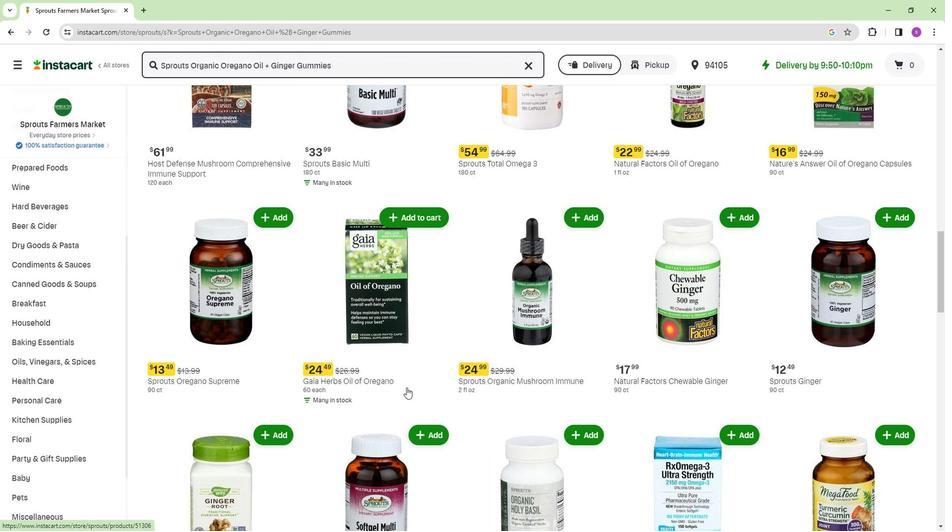 
Action: Mouse scrolled (402, 388) with delta (0, 0)
Screenshot: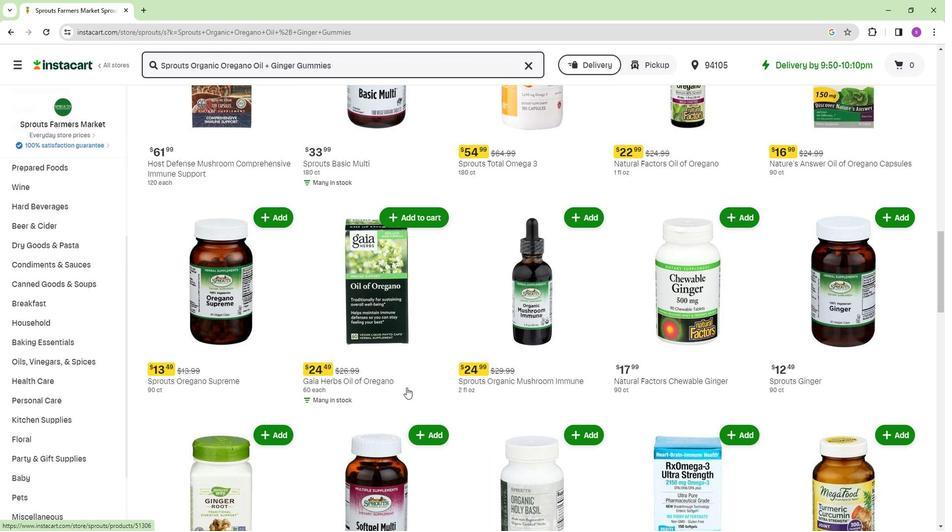 
Action: Mouse scrolled (402, 388) with delta (0, 0)
Screenshot: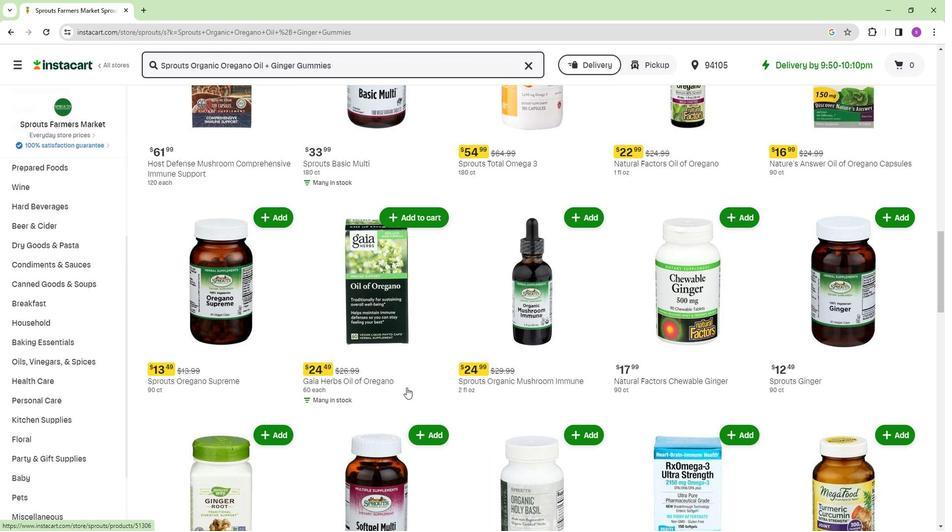 
Action: Mouse moved to (410, 387)
Screenshot: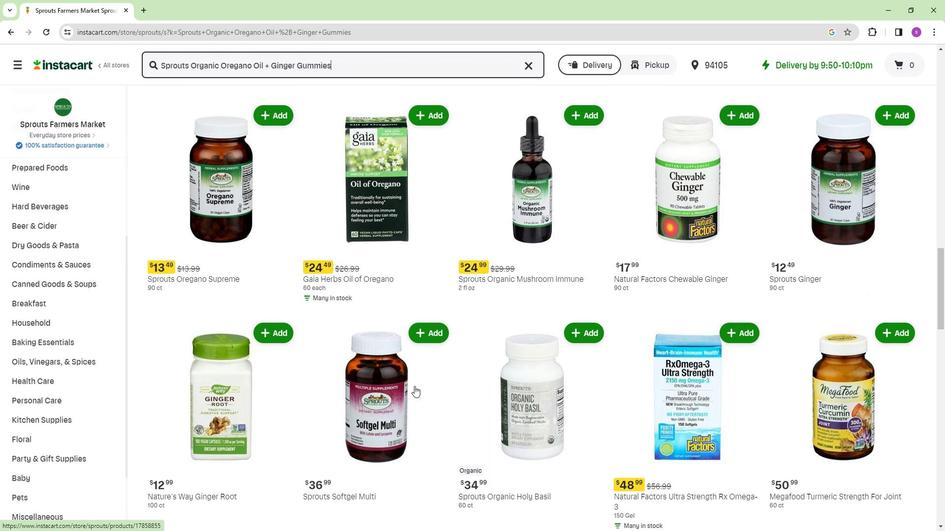 
Action: Mouse scrolled (410, 387) with delta (0, 0)
Screenshot: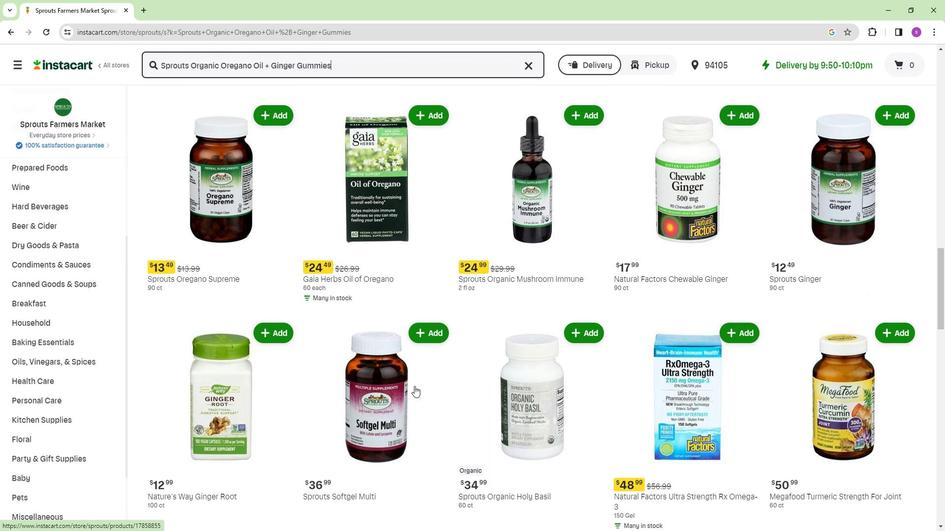 
Action: Mouse moved to (388, 391)
Screenshot: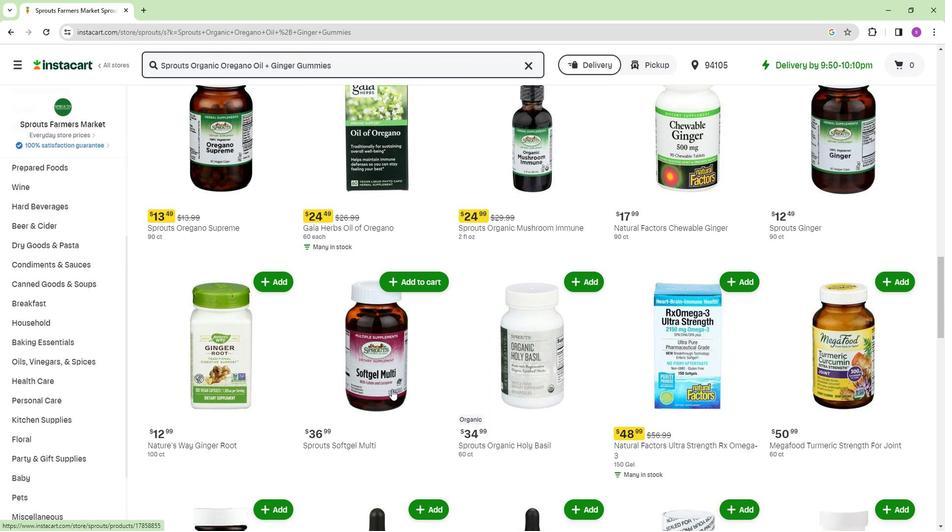 
Action: Mouse scrolled (388, 390) with delta (0, 0)
Screenshot: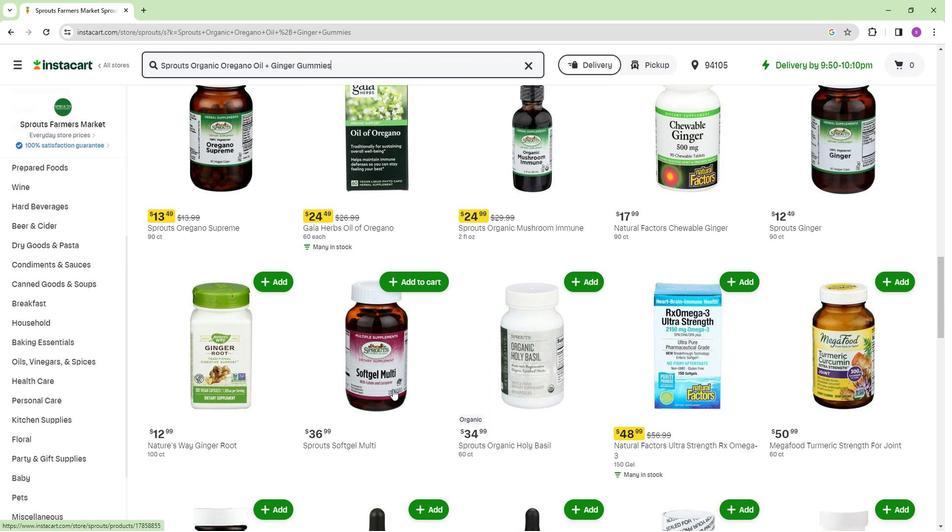 
Action: Mouse moved to (467, 390)
Screenshot: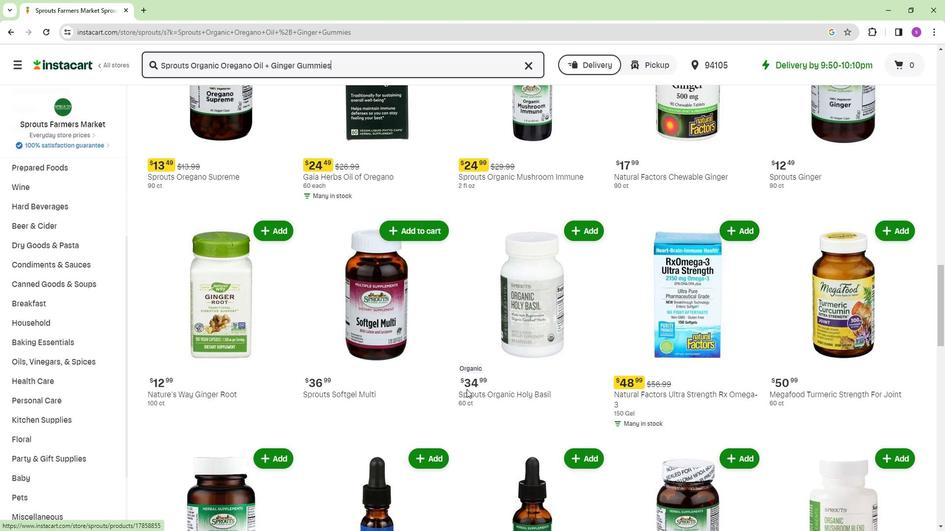 
Action: Mouse scrolled (467, 390) with delta (0, 0)
Screenshot: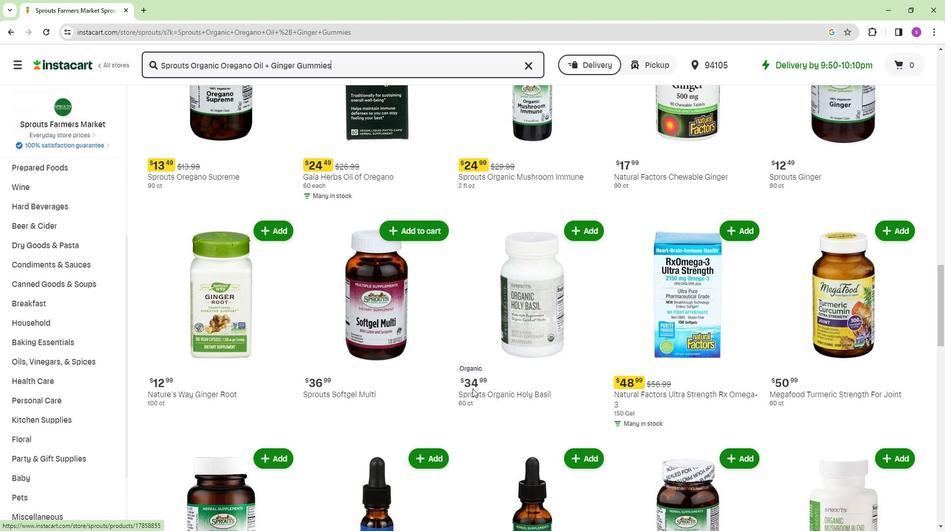 
Action: Mouse moved to (459, 378)
Screenshot: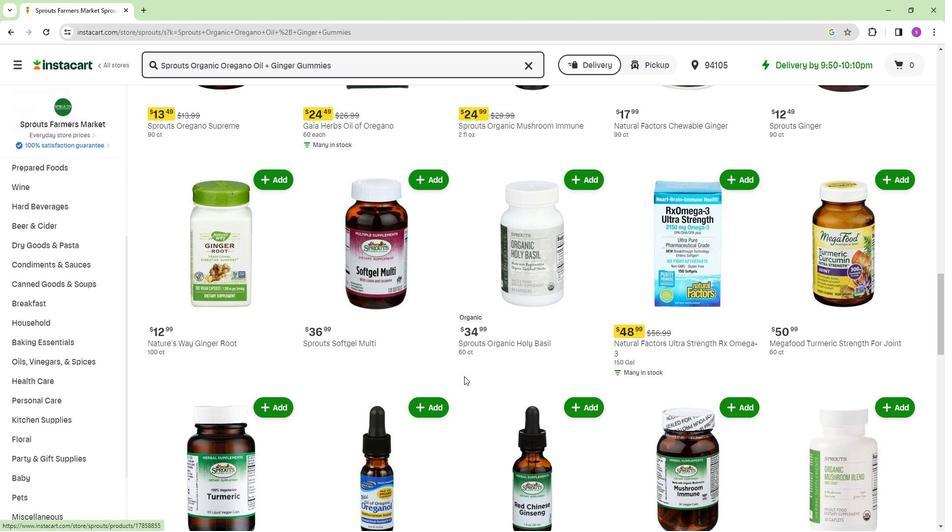 
Action: Mouse scrolled (459, 377) with delta (0, 0)
Screenshot: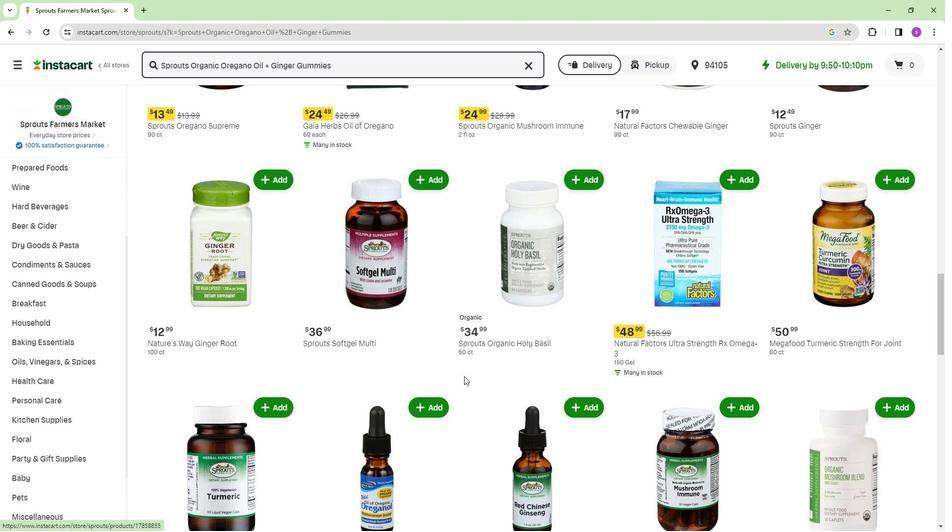 
Action: Mouse moved to (433, 362)
Screenshot: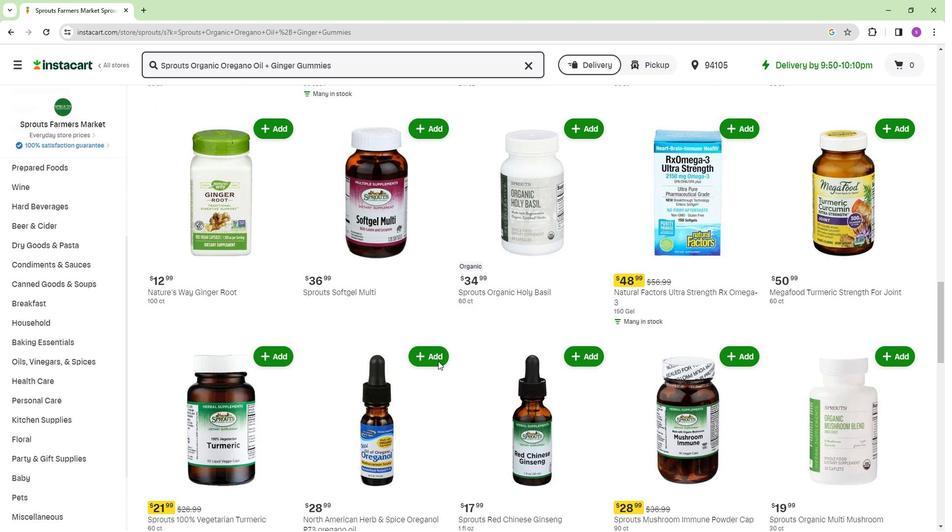
Action: Mouse scrolled (433, 362) with delta (0, 0)
Screenshot: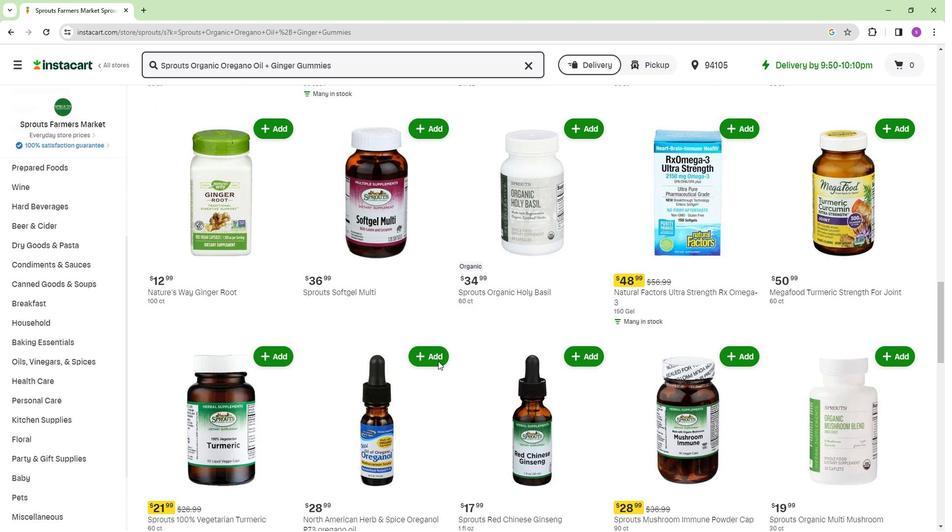 
Action: Mouse moved to (433, 361)
Screenshot: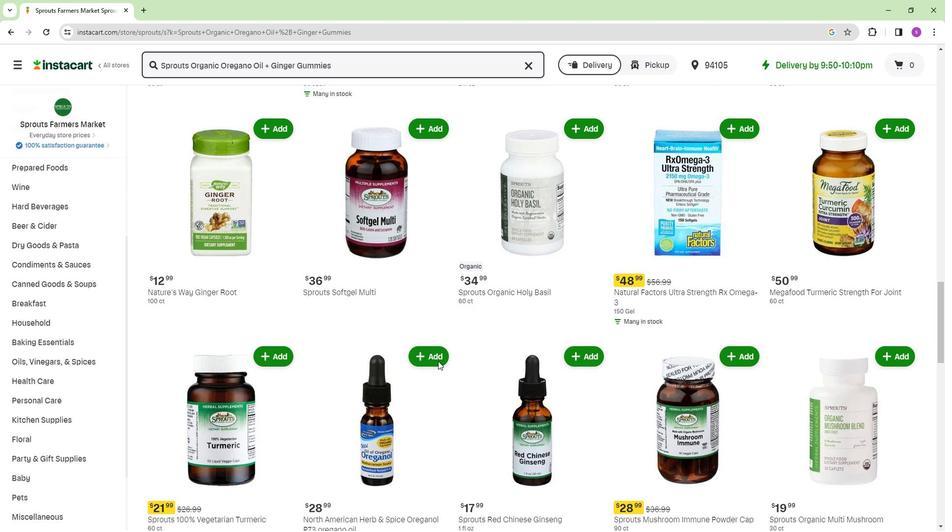 
Action: Mouse scrolled (433, 361) with delta (0, 0)
Screenshot: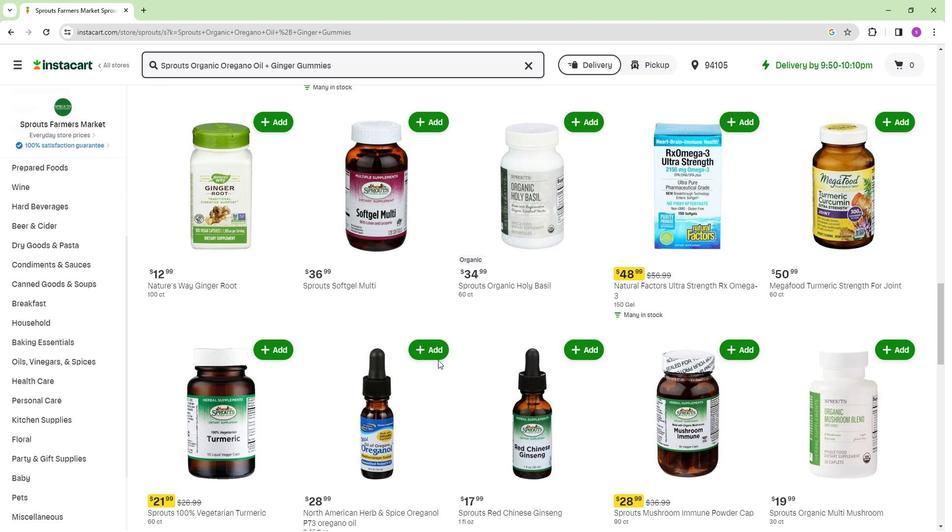 
Action: Mouse scrolled (433, 361) with delta (0, 0)
Screenshot: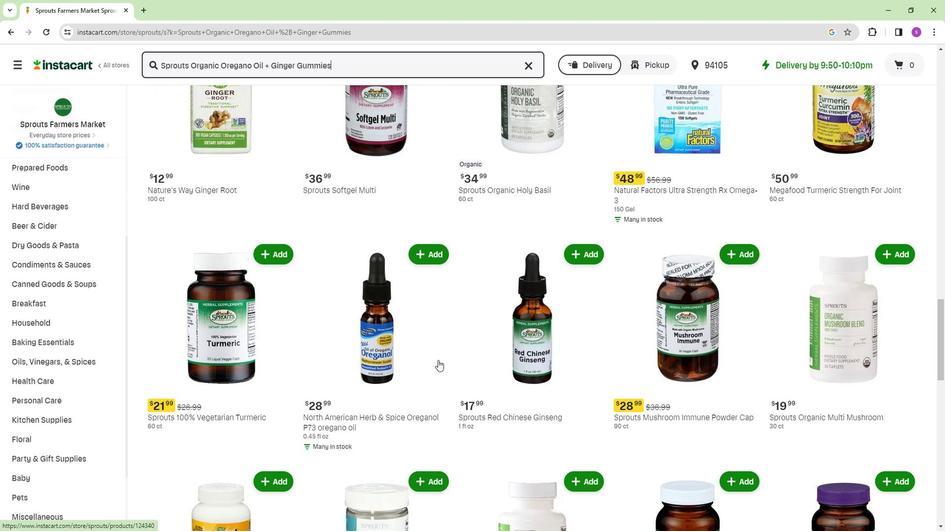 
Action: Mouse moved to (442, 380)
Screenshot: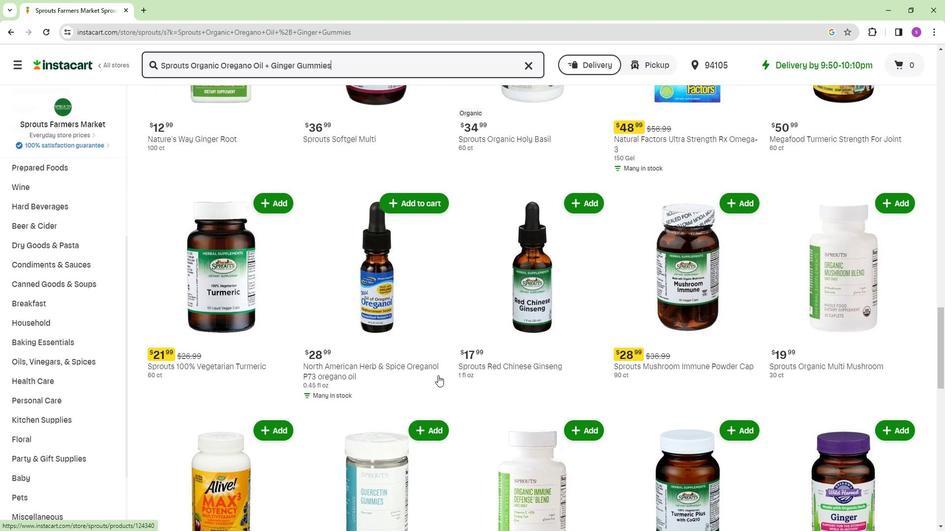 
Action: Mouse scrolled (442, 379) with delta (0, 0)
Screenshot: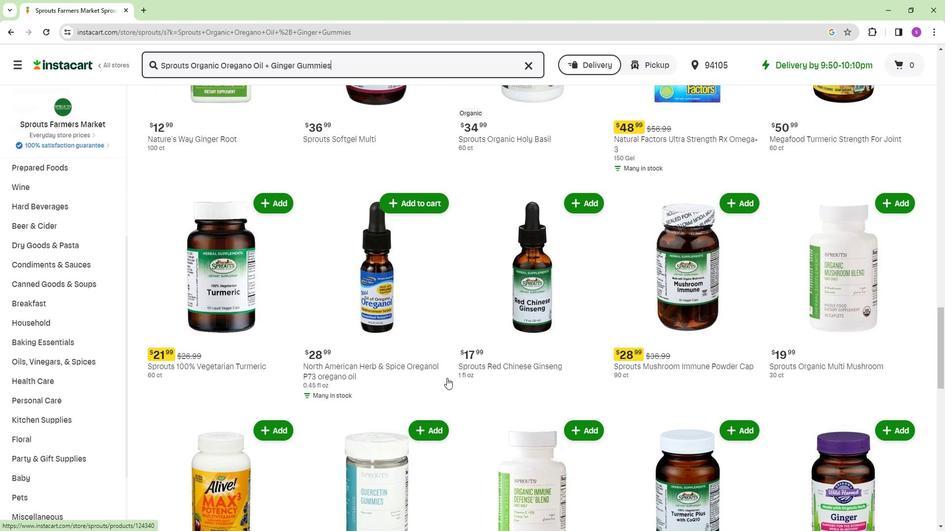 
Action: Mouse moved to (470, 379)
Screenshot: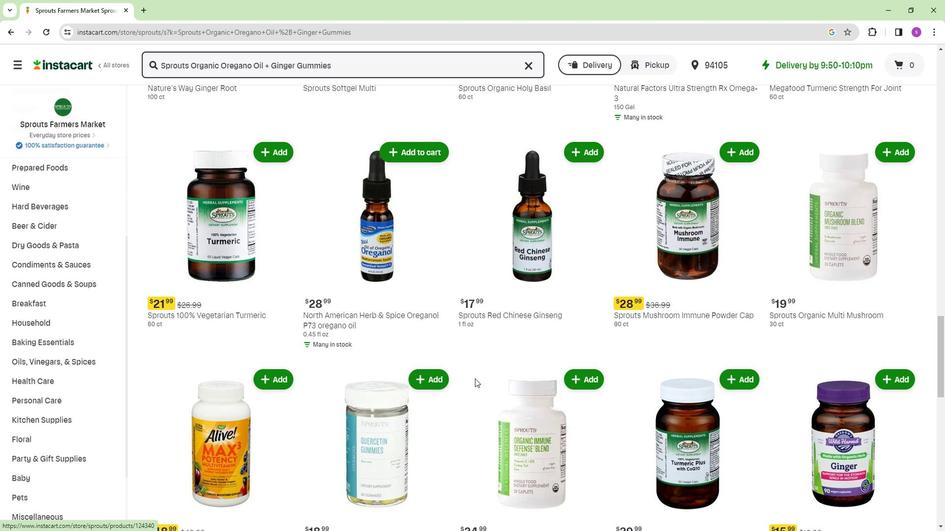 
Action: Mouse scrolled (470, 379) with delta (0, 0)
Screenshot: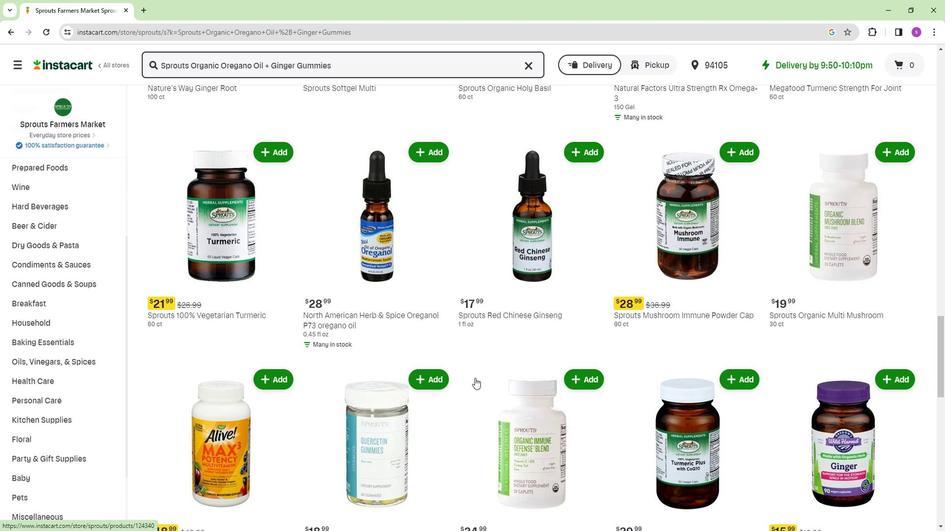 
Action: Mouse moved to (469, 379)
Screenshot: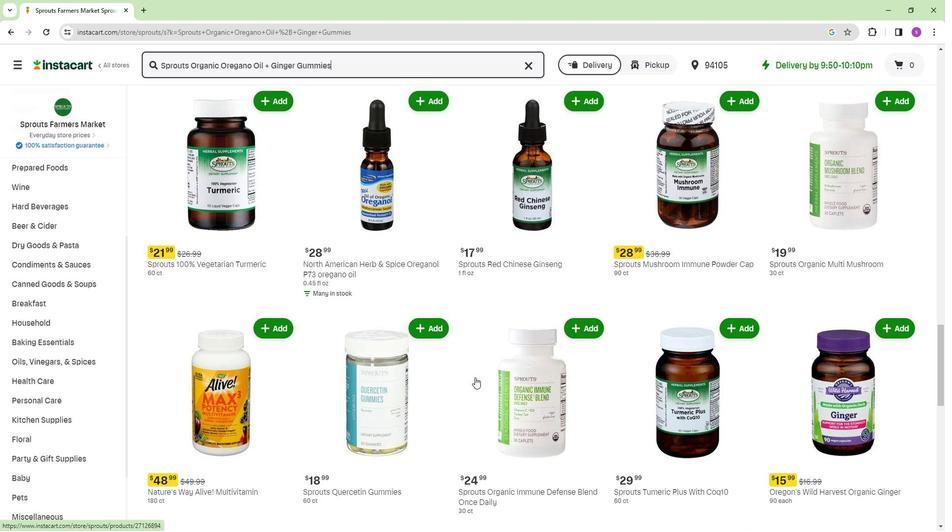 
Action: Mouse scrolled (469, 379) with delta (0, 0)
Screenshot: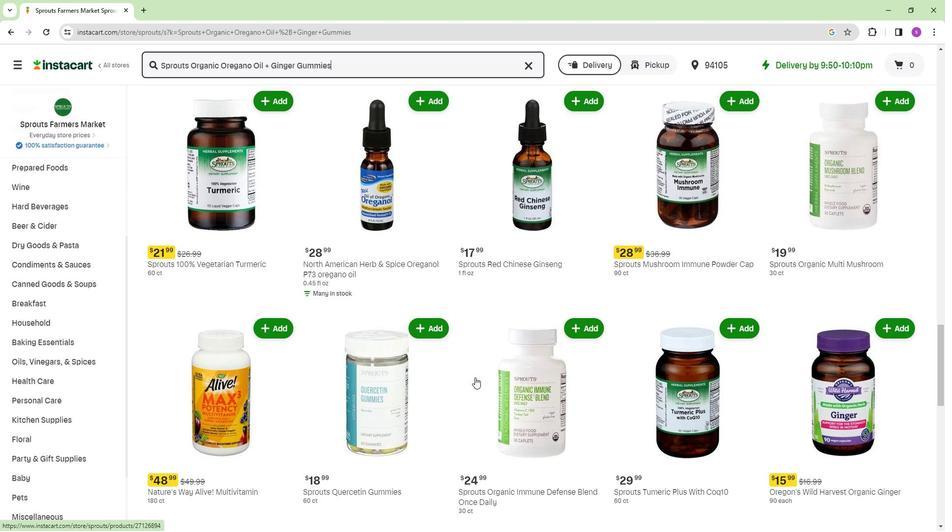 
Action: Mouse moved to (469, 379)
Screenshot: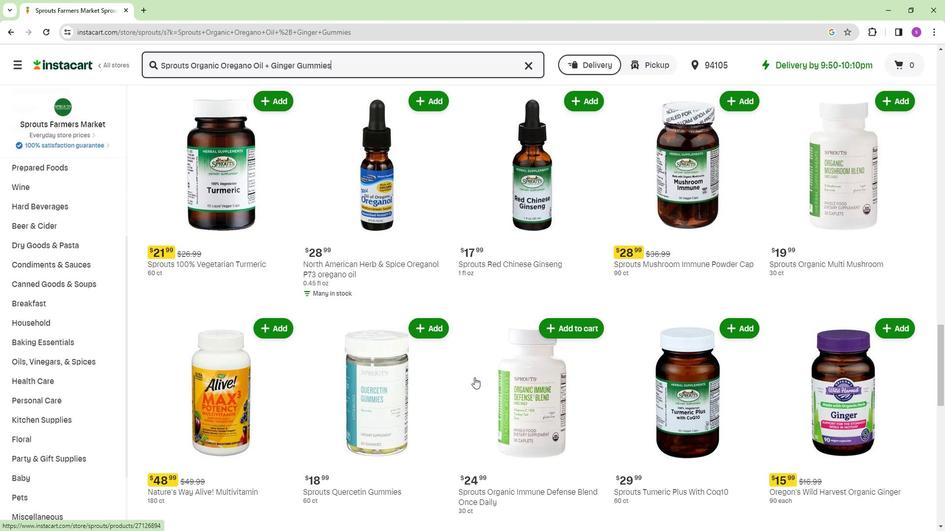 
Action: Mouse scrolled (469, 379) with delta (0, 0)
Screenshot: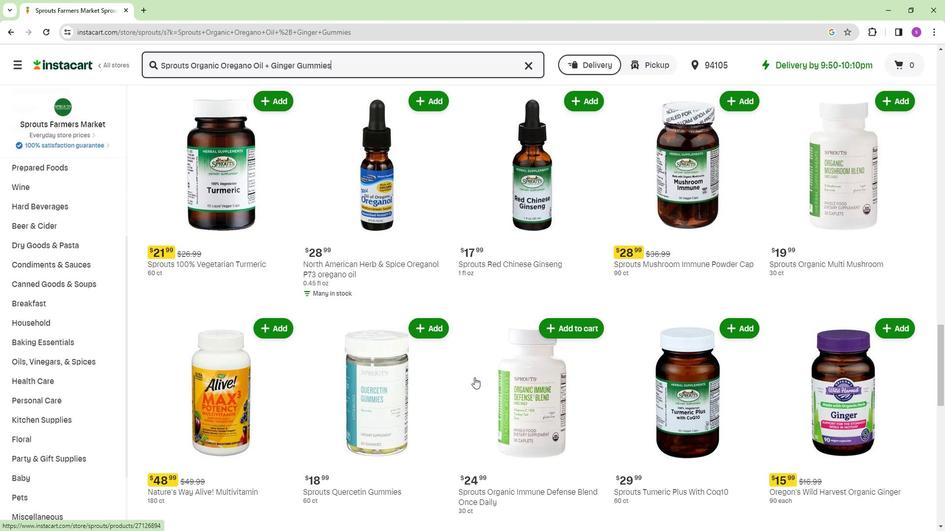 
Action: Mouse moved to (463, 377)
Screenshot: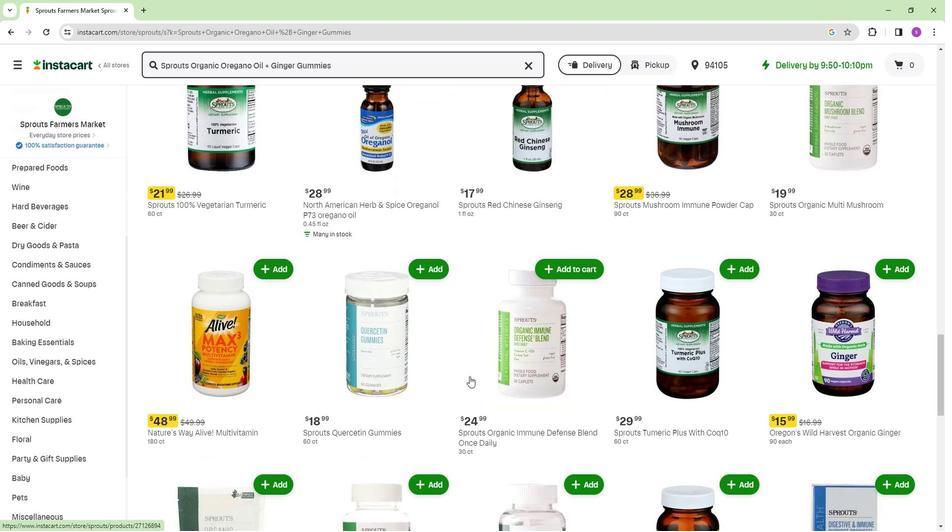 
Action: Mouse scrolled (463, 377) with delta (0, 0)
Screenshot: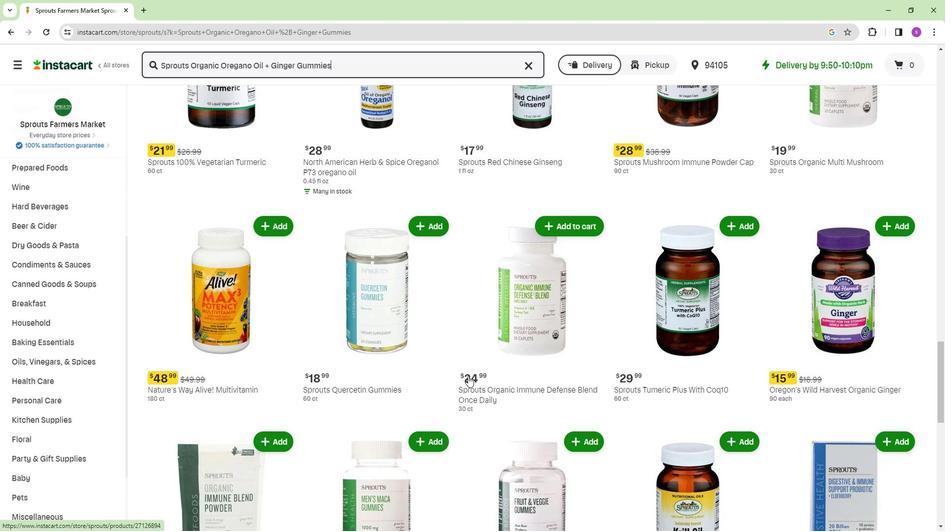 
Action: Mouse moved to (548, 385)
Screenshot: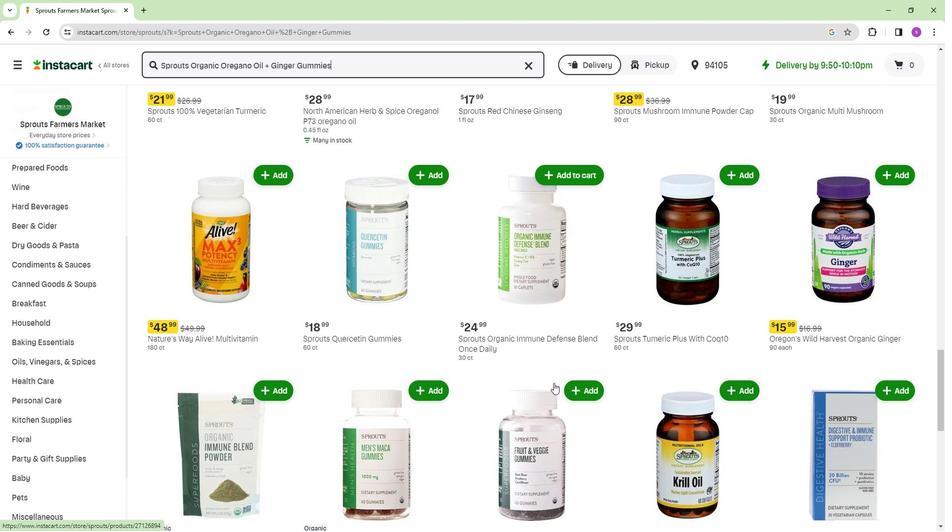 
Action: Mouse scrolled (548, 384) with delta (0, 0)
Screenshot: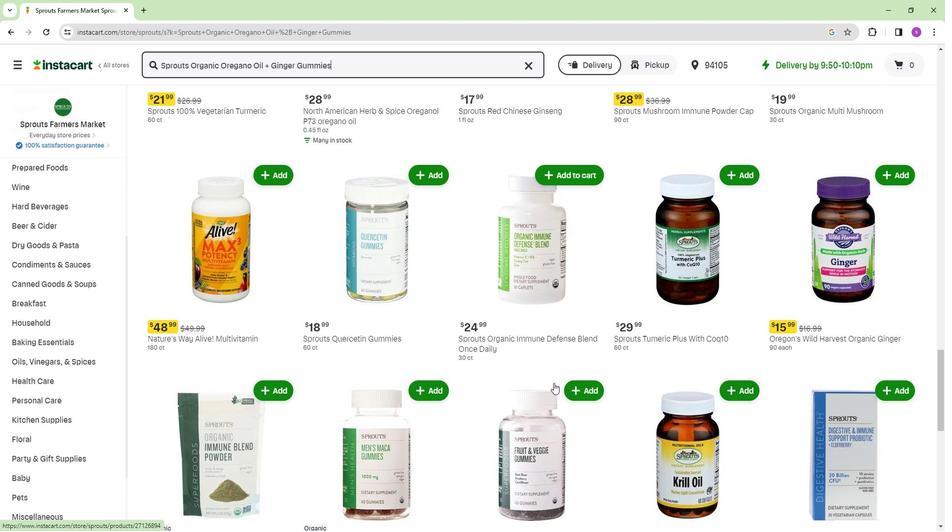
Action: Mouse scrolled (548, 384) with delta (0, 0)
Screenshot: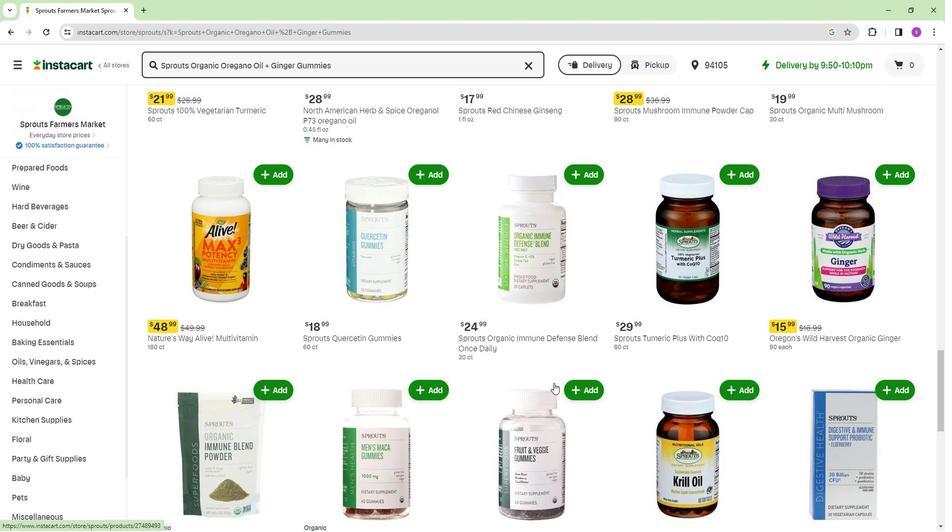 
Action: Mouse moved to (443, 381)
Screenshot: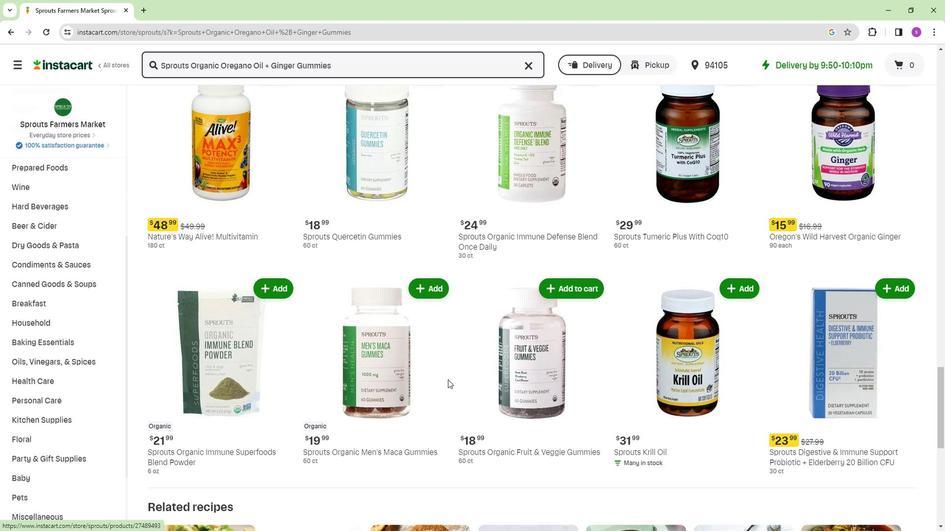 
Action: Mouse scrolled (443, 381) with delta (0, 0)
Screenshot: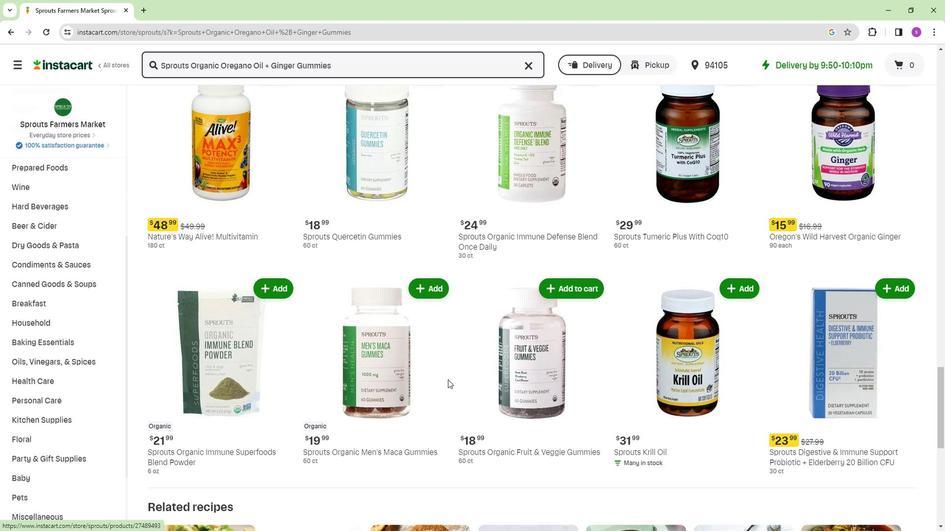 
Action: Mouse moved to (534, 394)
Screenshot: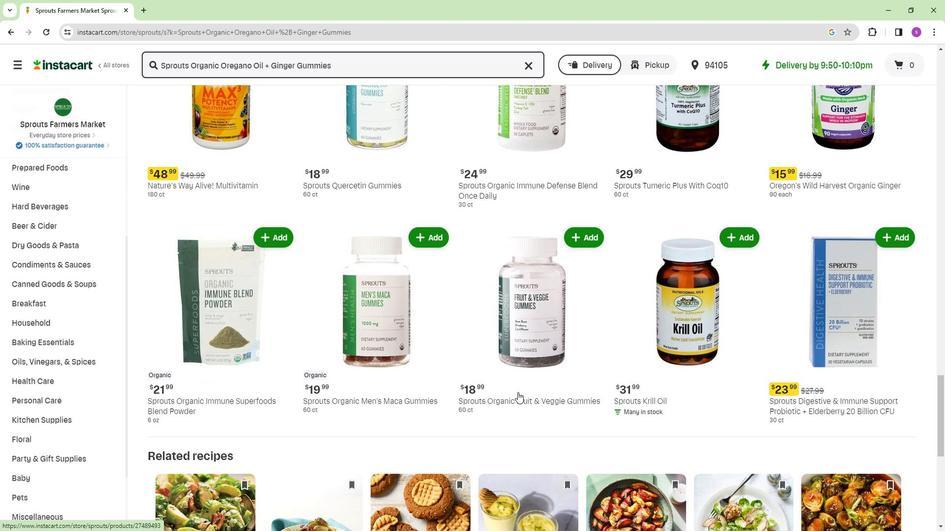 
Action: Mouse scrolled (534, 393) with delta (0, 0)
Screenshot: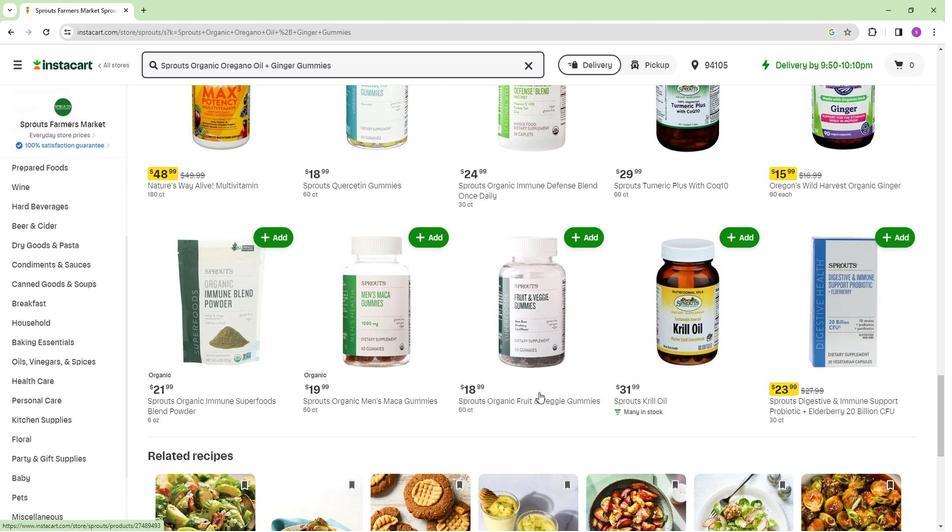 
Action: Mouse scrolled (534, 393) with delta (0, 0)
Screenshot: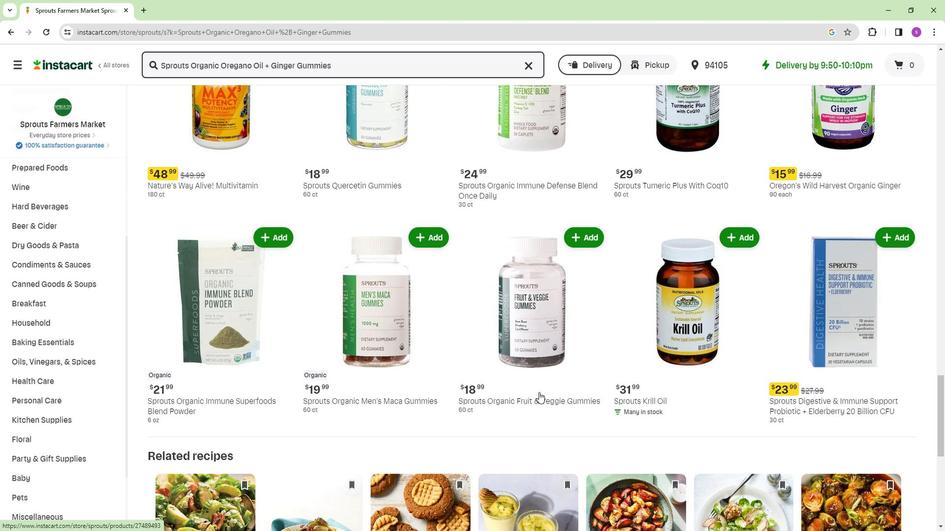 
Action: Mouse moved to (533, 394)
Screenshot: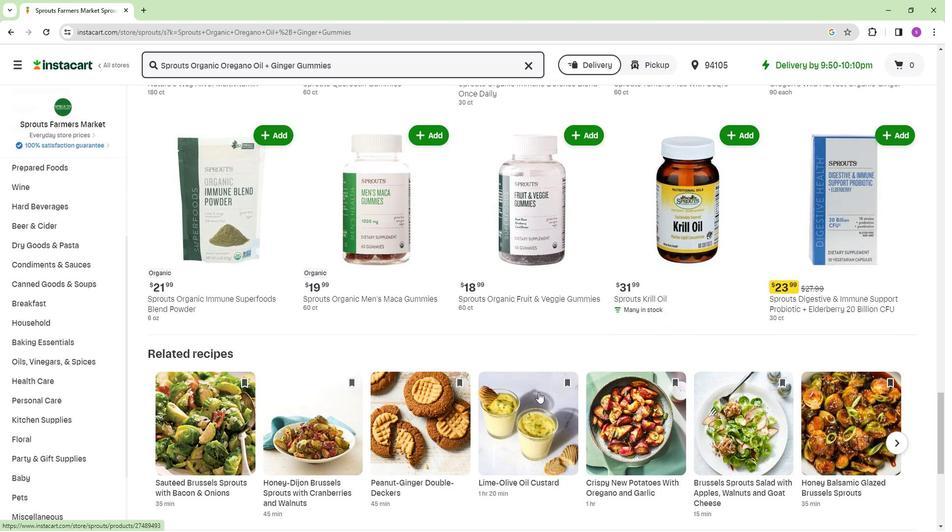 
Action: Mouse scrolled (533, 393) with delta (0, 0)
Screenshot: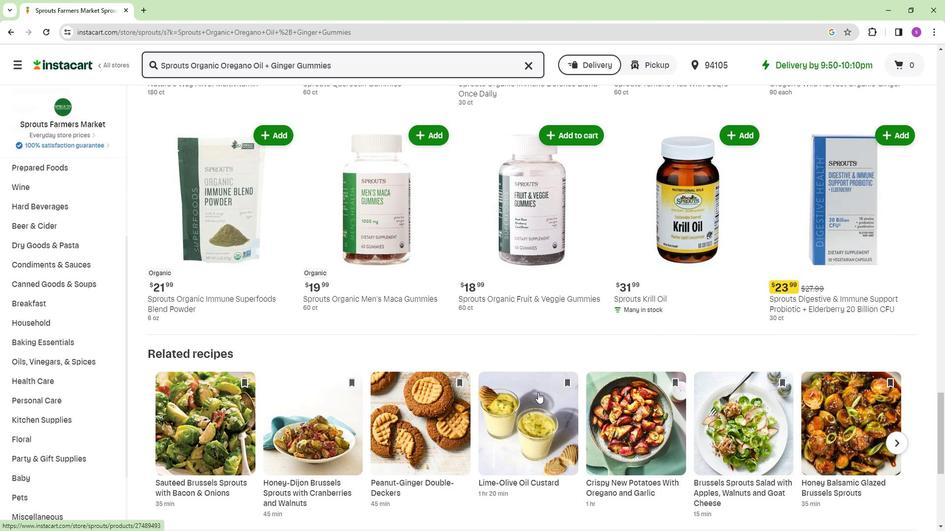 
Action: Mouse moved to (532, 394)
Screenshot: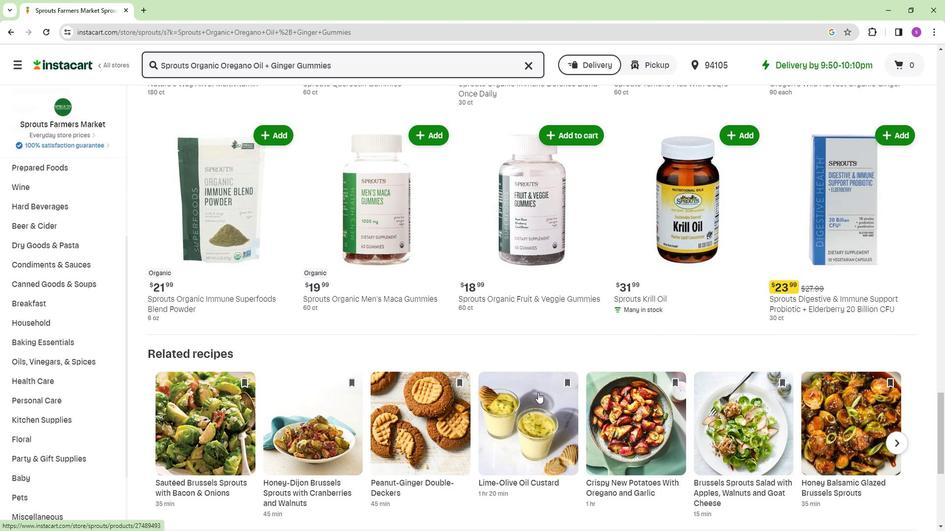 
Action: Mouse scrolled (532, 393) with delta (0, 0)
Screenshot: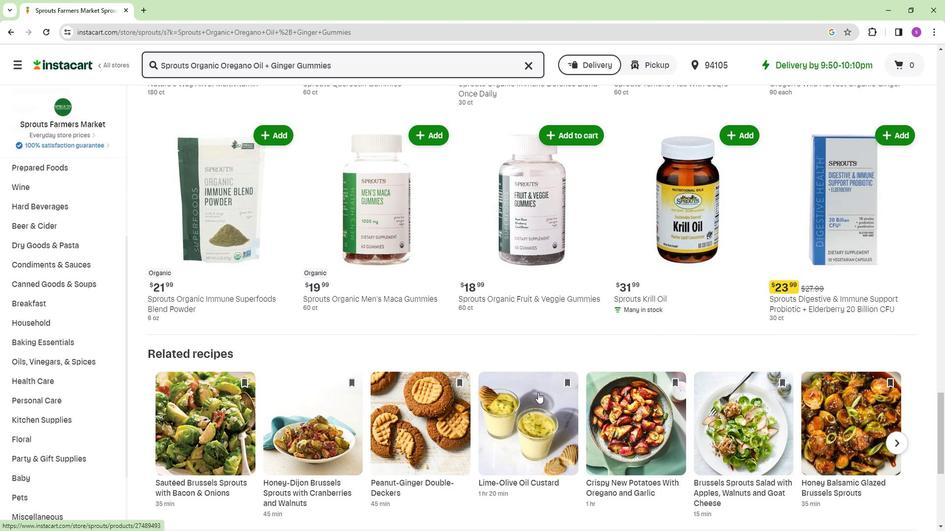 
Action: Mouse moved to (501, 387)
Screenshot: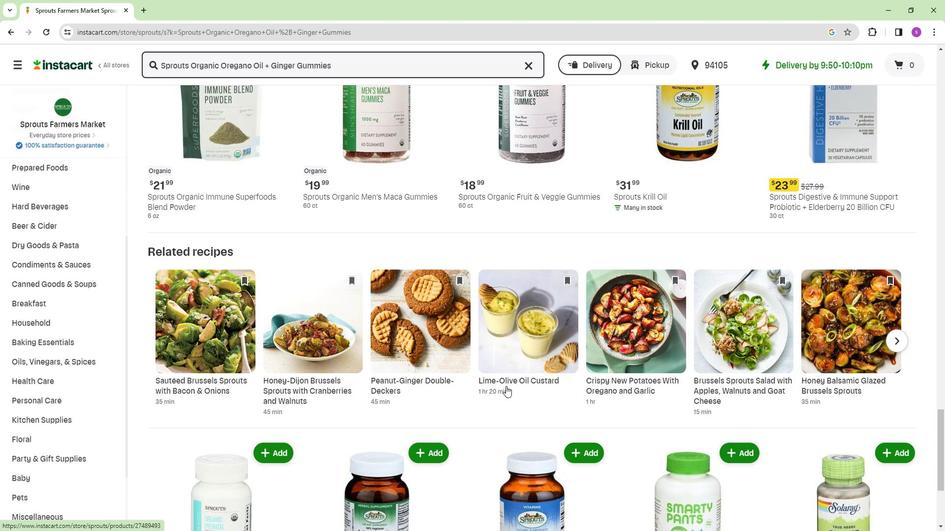 
Action: Mouse scrolled (501, 386) with delta (0, 0)
Screenshot: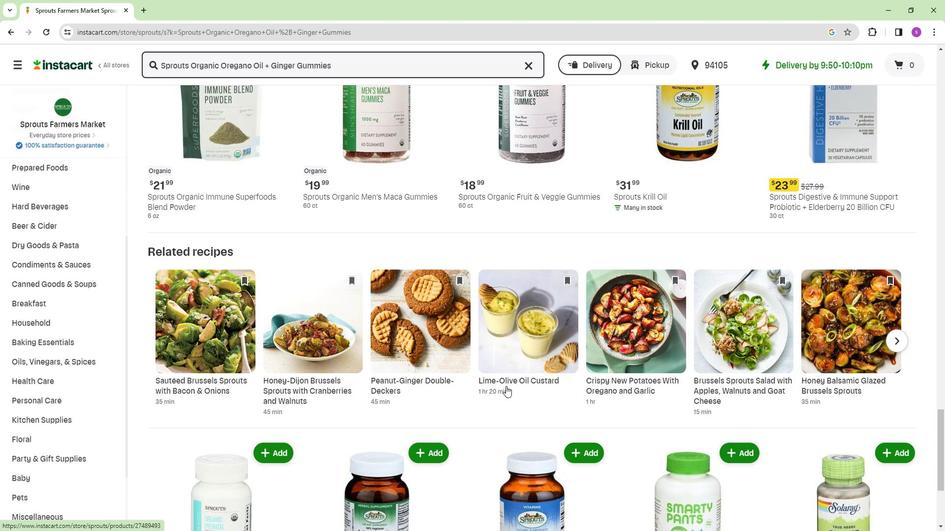 
Action: Mouse moved to (501, 387)
Screenshot: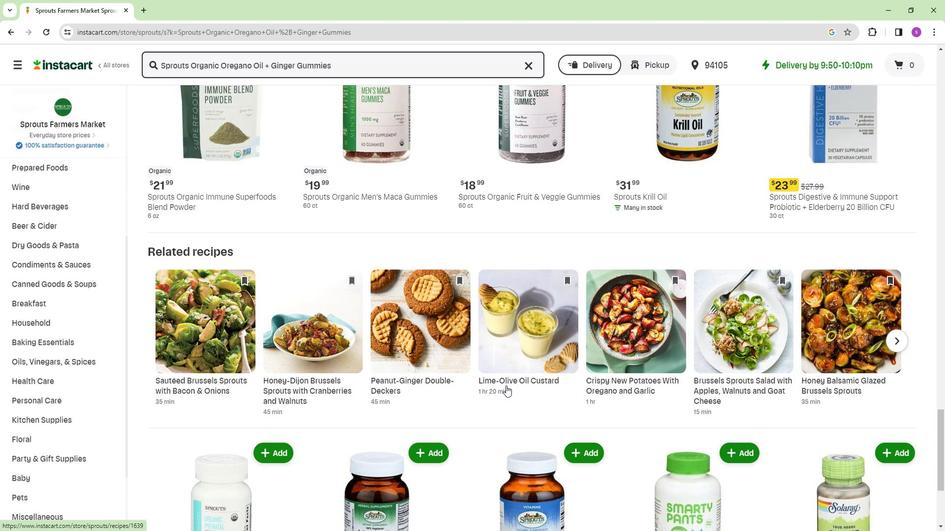 
Action: Mouse scrolled (501, 386) with delta (0, 0)
Screenshot: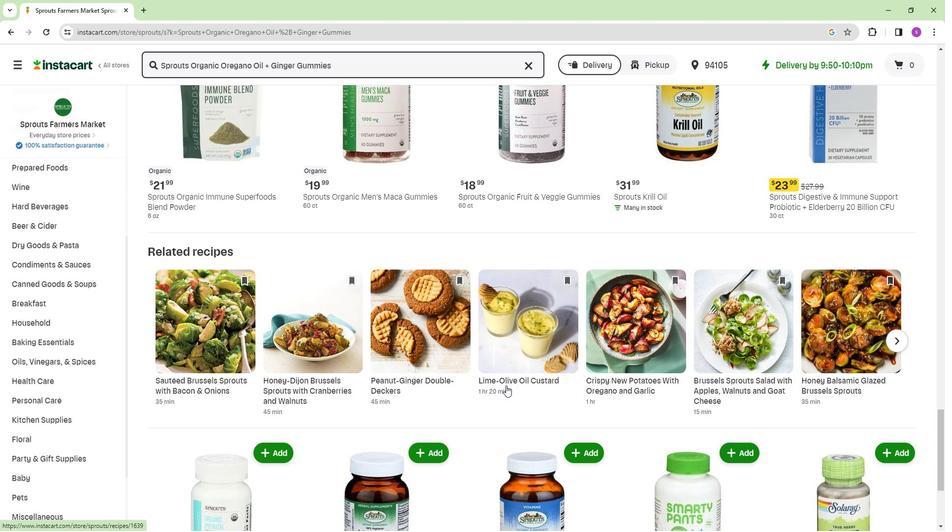 
Action: Mouse moved to (501, 386)
Screenshot: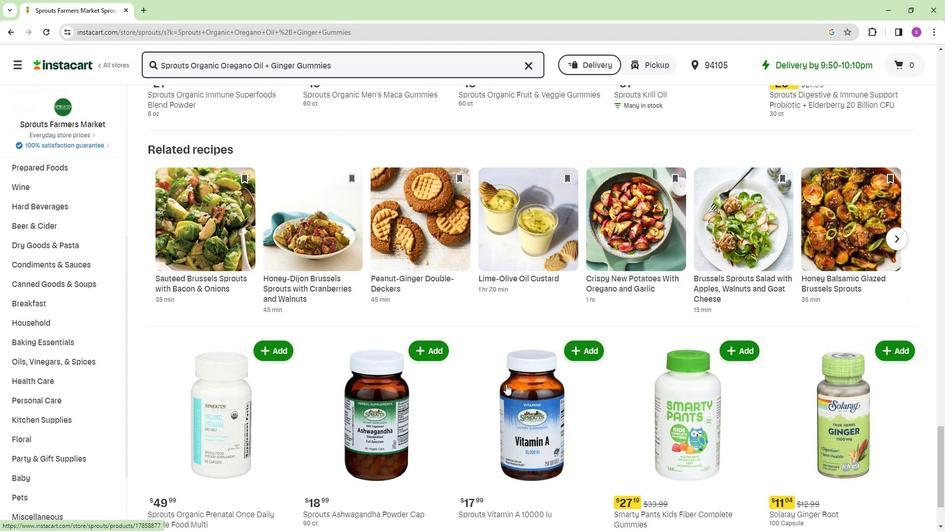 
Action: Mouse scrolled (501, 385) with delta (0, 0)
Screenshot: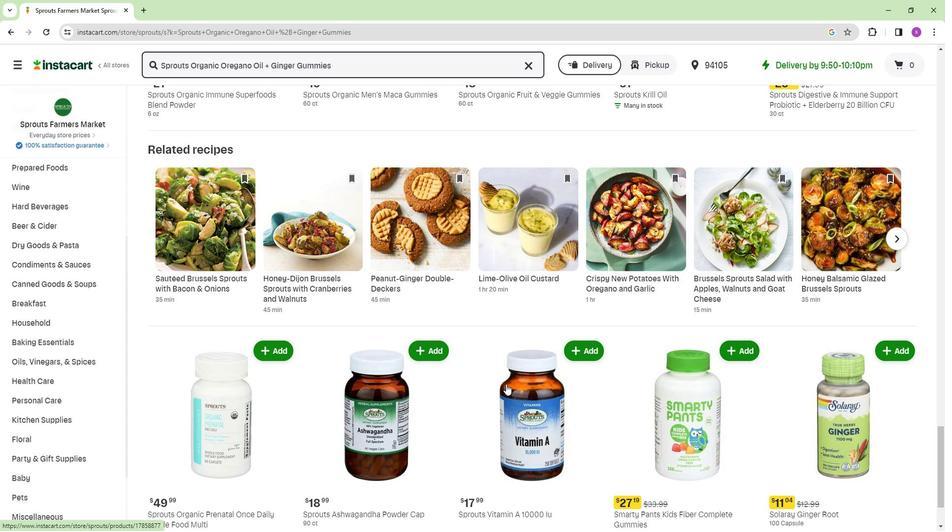 
Action: Mouse scrolled (501, 385) with delta (0, 0)
Screenshot: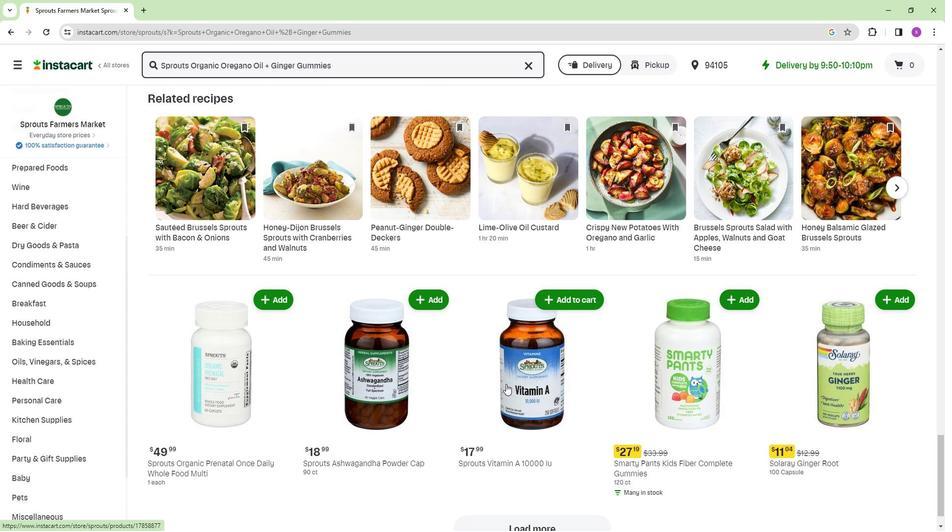 
Action: Mouse scrolled (501, 385) with delta (0, 0)
Screenshot: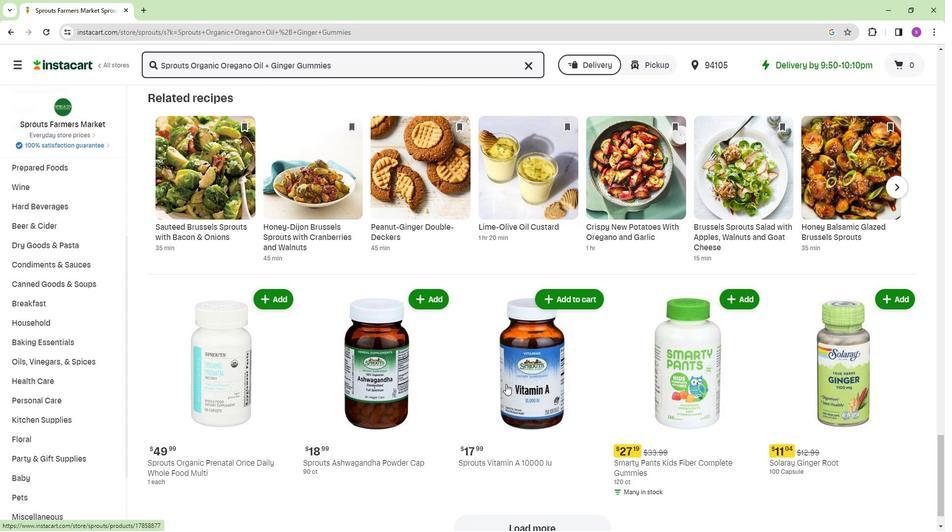 
Action: Mouse scrolled (501, 385) with delta (0, 0)
Screenshot: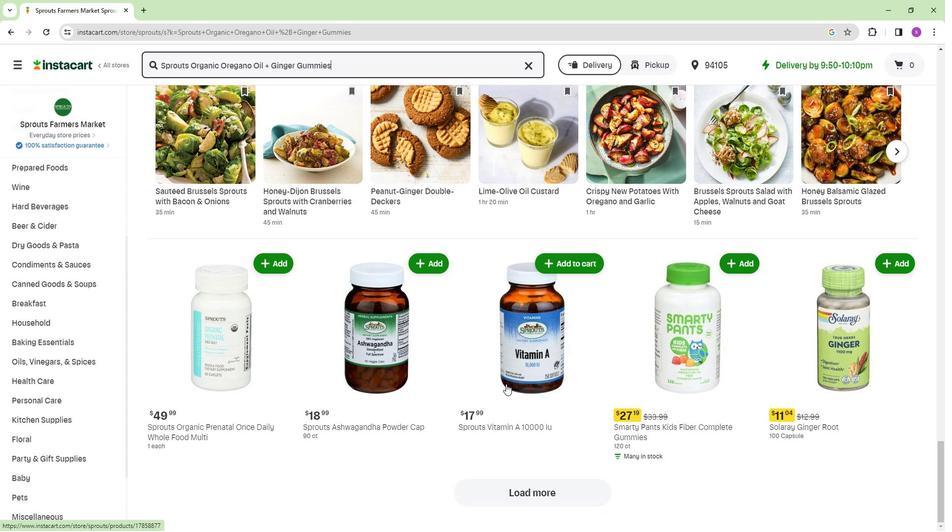 
